 Task: Look for space in Clydach, United Kingdom from 6th June, 2023 to 8th June, 2023 for 2 adults in price range Rs.7000 to Rs.12000. Place can be private room with 1  bedroom having 2 beds and 1 bathroom. Property type can be house, flat, guest house. Amenities needed are: wifi. Booking option can be shelf check-in. Required host language is English.
Action: Mouse moved to (321, 105)
Screenshot: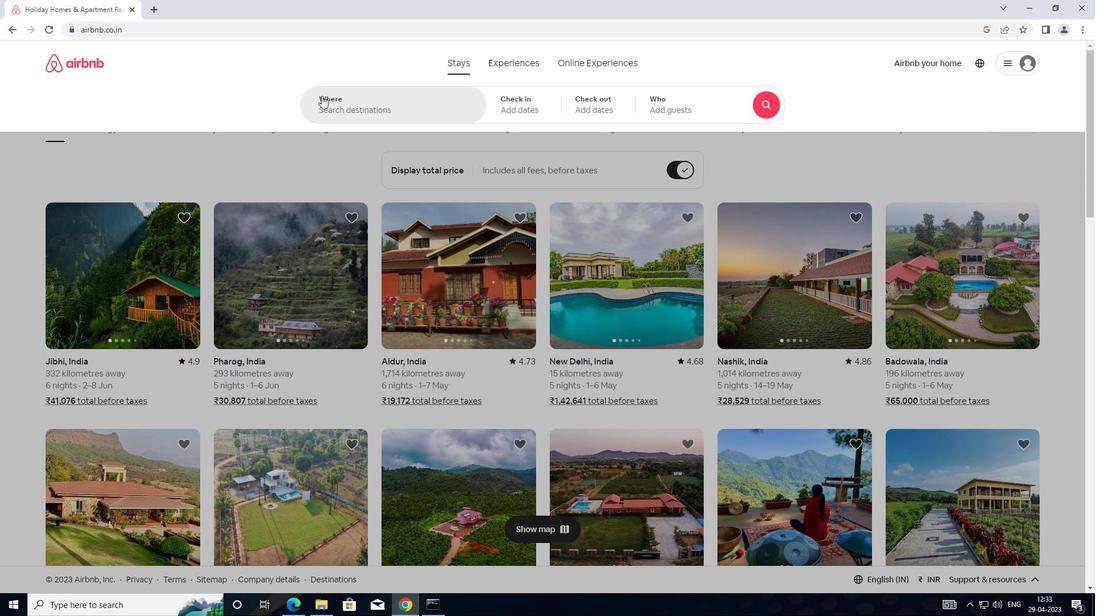 
Action: Mouse pressed left at (321, 105)
Screenshot: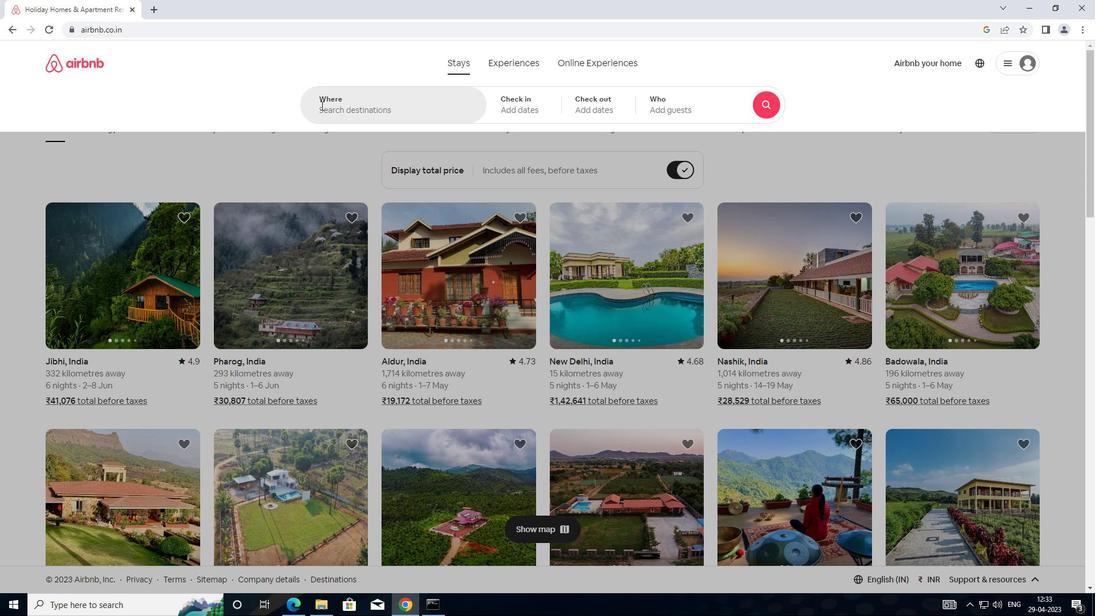 
Action: Mouse moved to (348, 101)
Screenshot: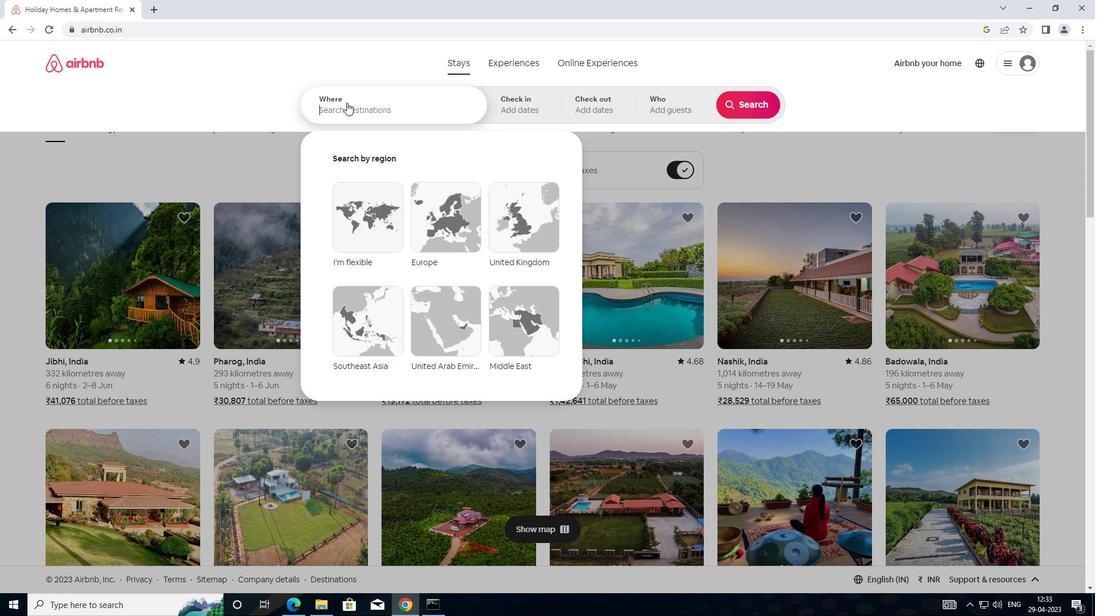 
Action: Key pressed <Key.shift>CLYDACH,<Key.shift>UNITYED<Key.space>KINGDOM
Screenshot: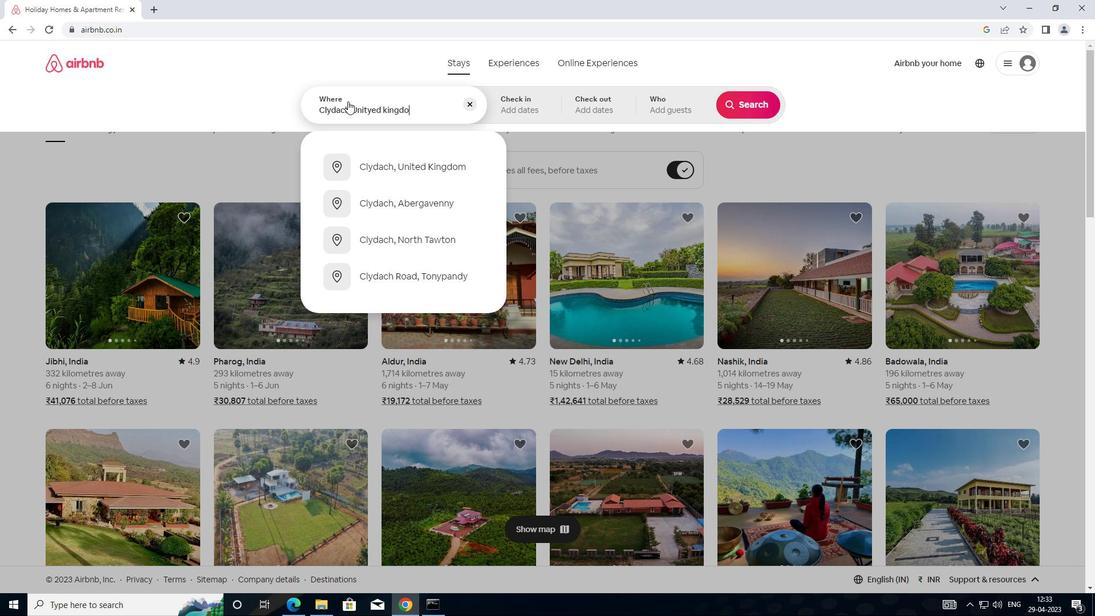 
Action: Mouse moved to (382, 162)
Screenshot: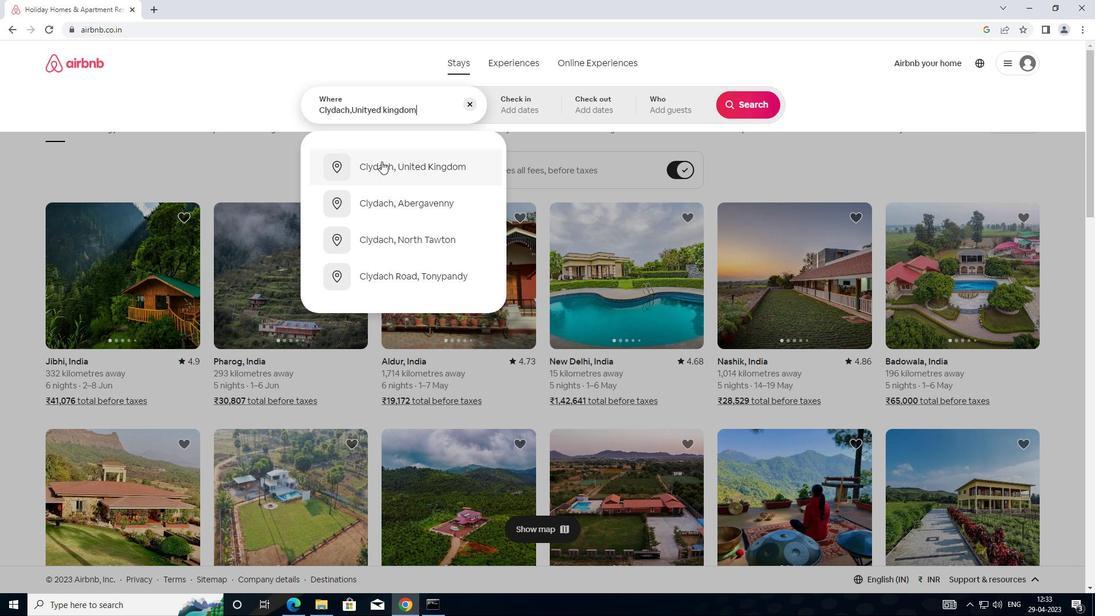 
Action: Mouse pressed left at (382, 162)
Screenshot: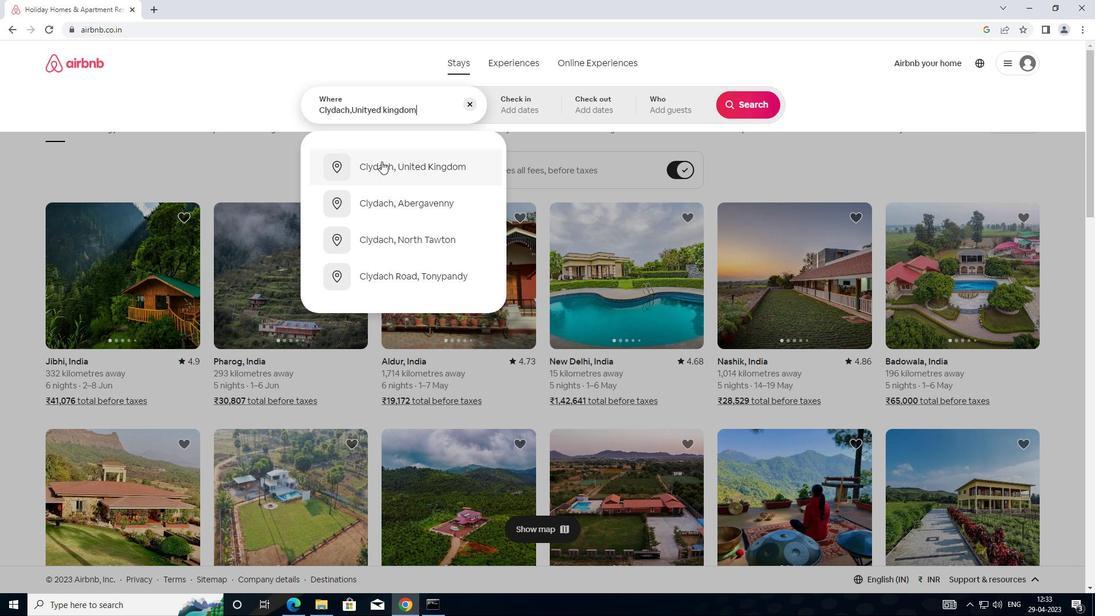
Action: Mouse moved to (749, 196)
Screenshot: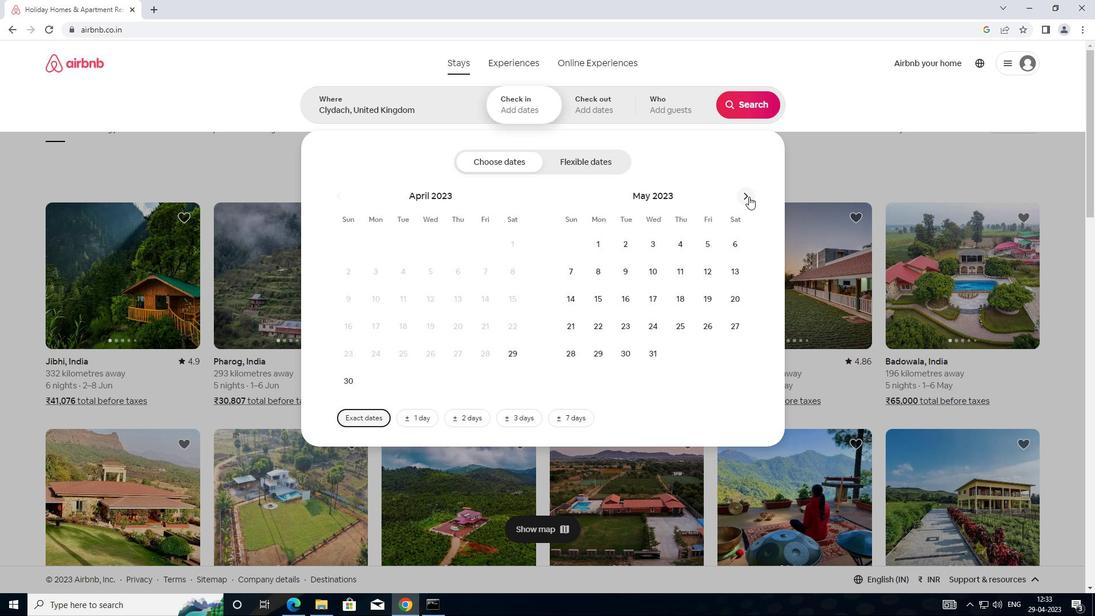 
Action: Mouse pressed left at (749, 196)
Screenshot: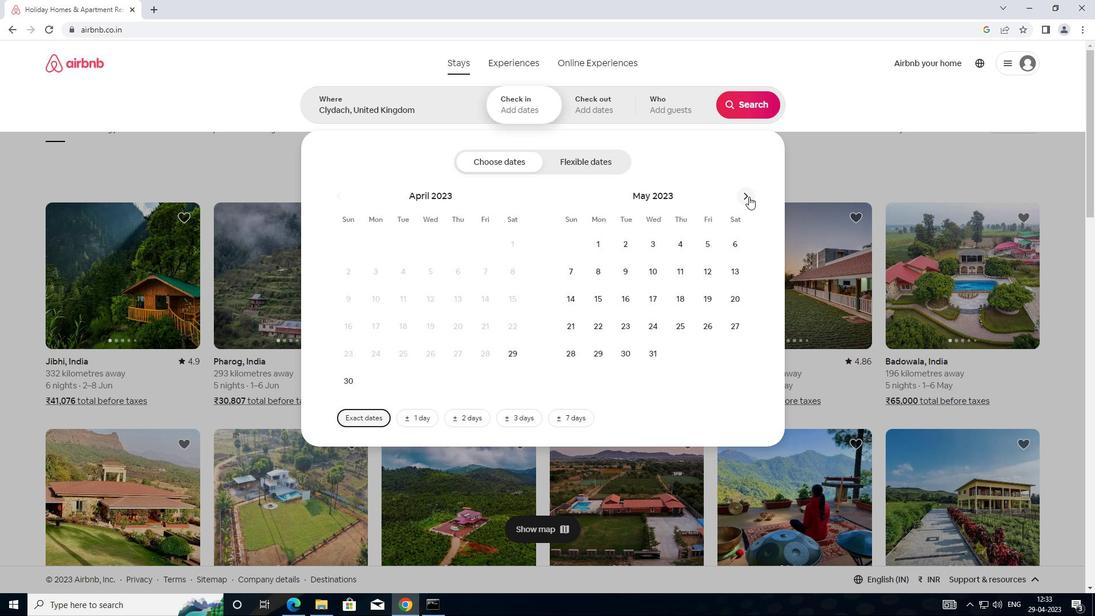 
Action: Mouse moved to (749, 196)
Screenshot: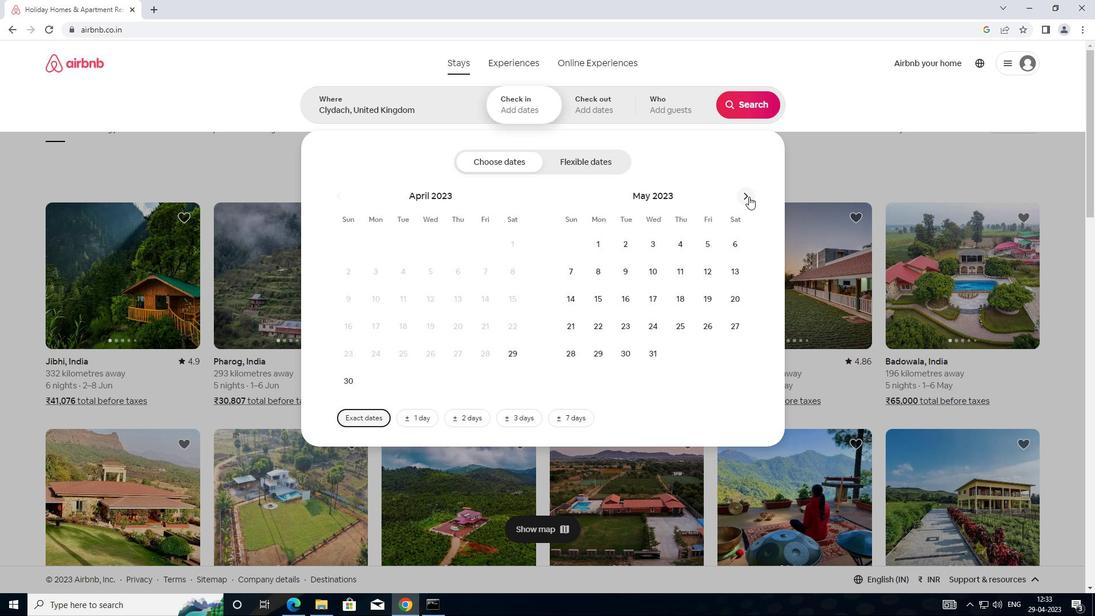 
Action: Mouse pressed left at (749, 196)
Screenshot: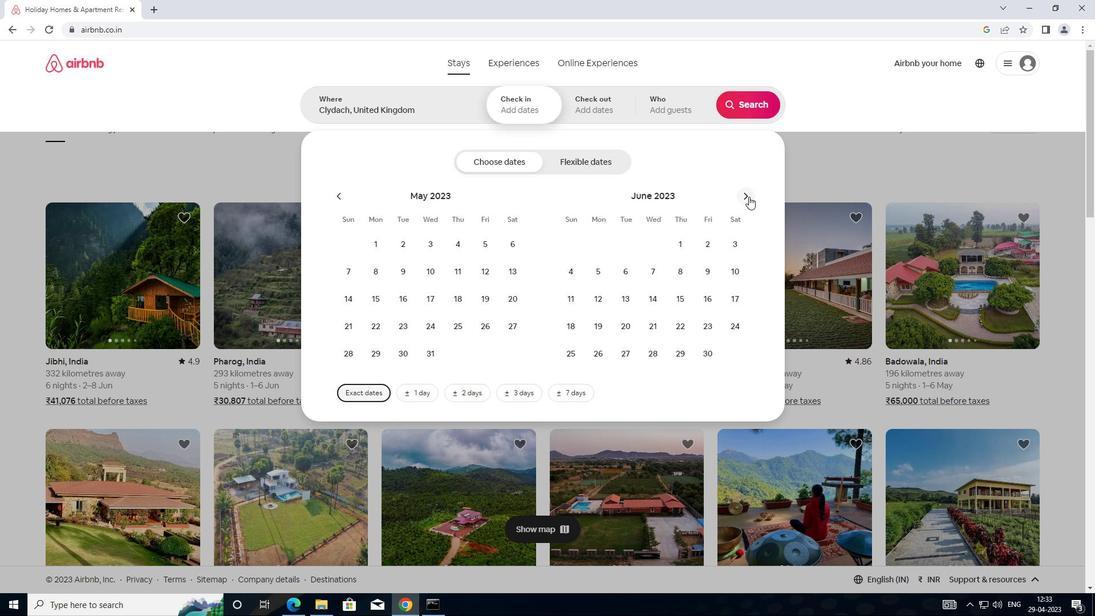 
Action: Mouse moved to (405, 274)
Screenshot: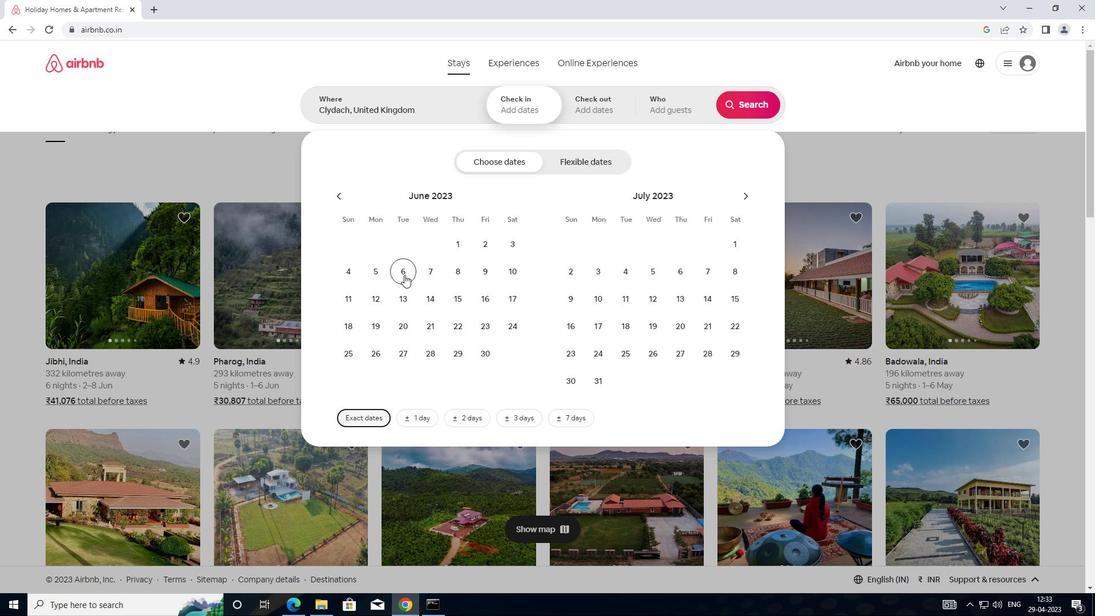 
Action: Mouse pressed left at (405, 274)
Screenshot: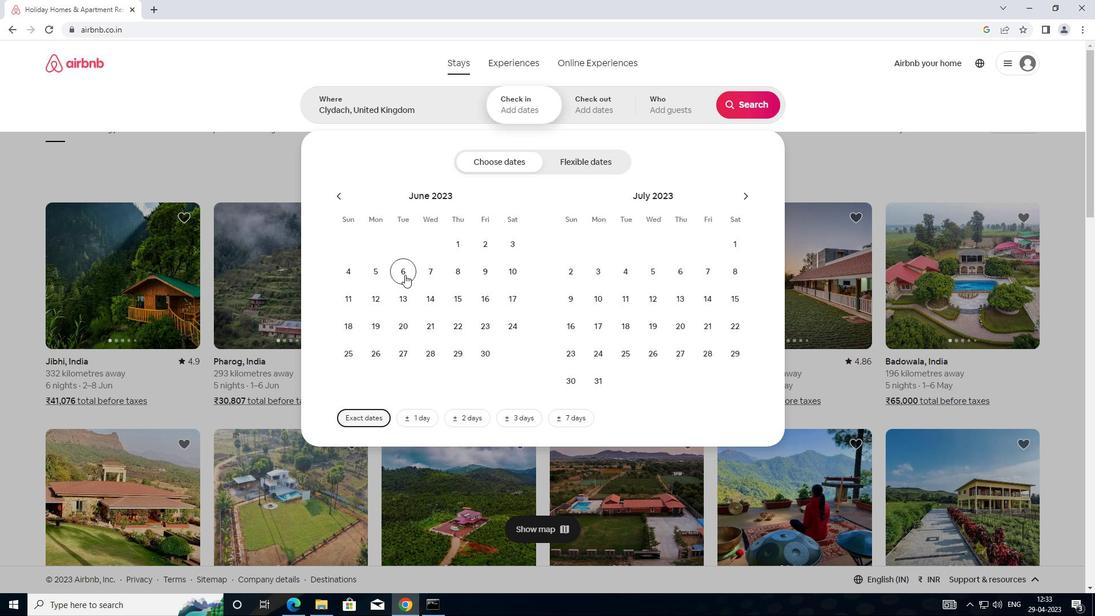 
Action: Mouse moved to (463, 276)
Screenshot: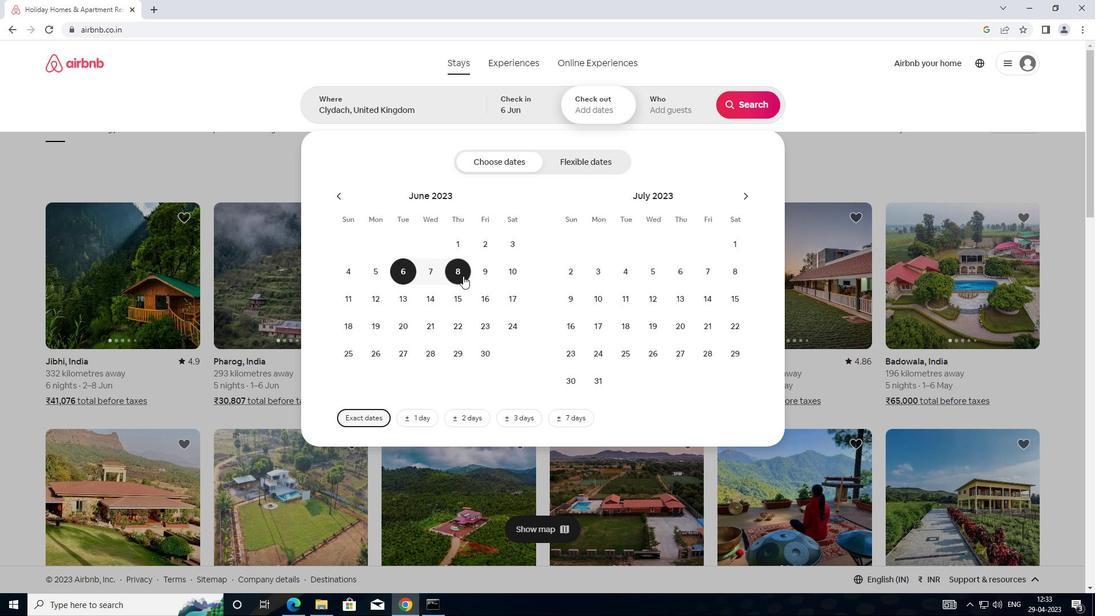
Action: Mouse pressed left at (463, 276)
Screenshot: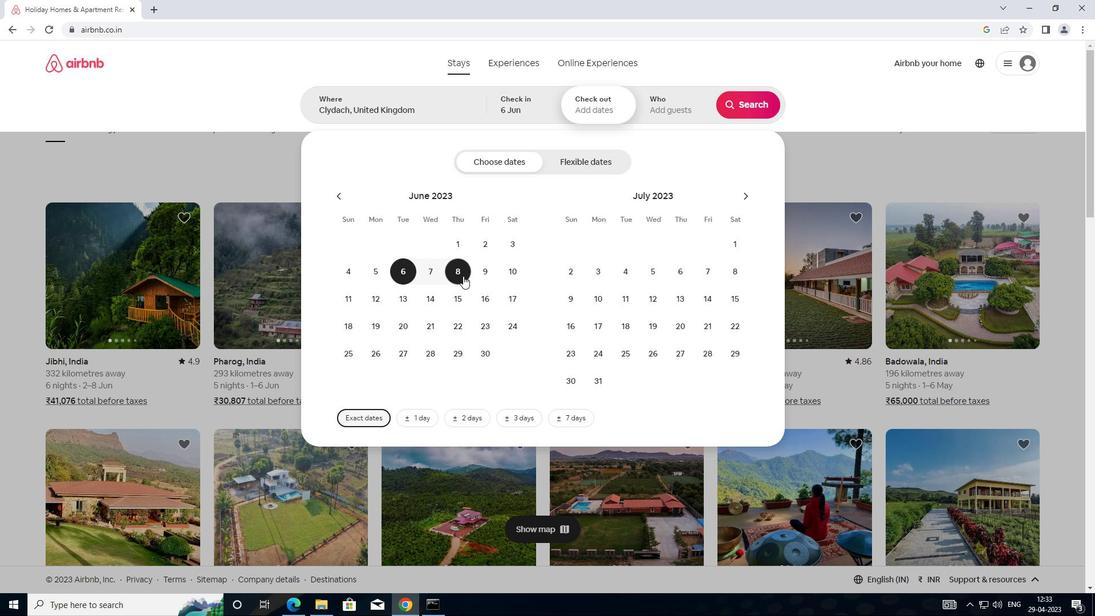 
Action: Mouse moved to (663, 101)
Screenshot: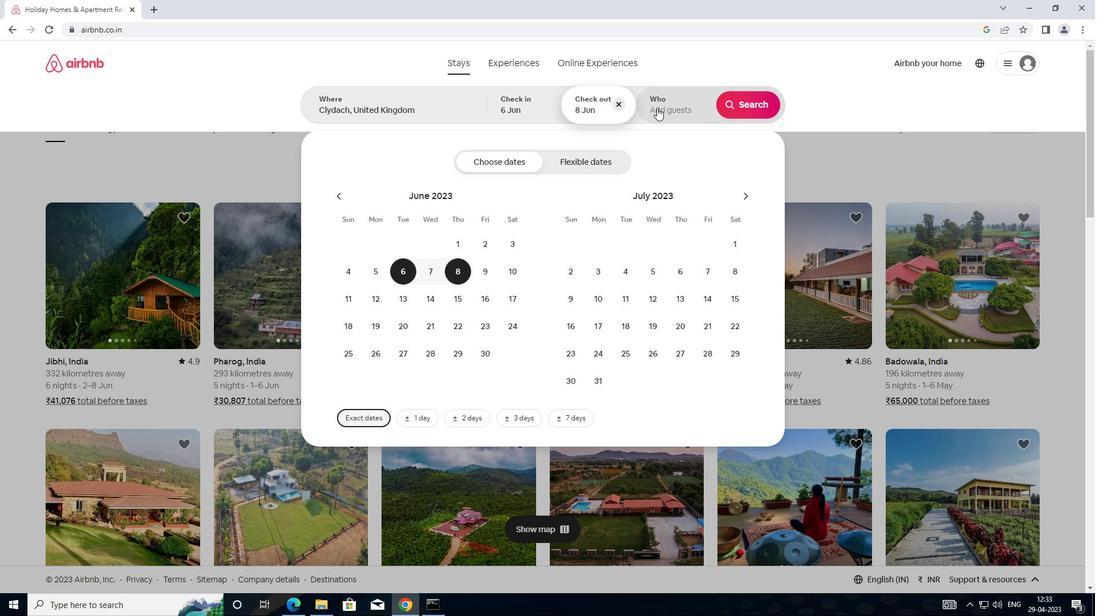 
Action: Mouse pressed left at (663, 101)
Screenshot: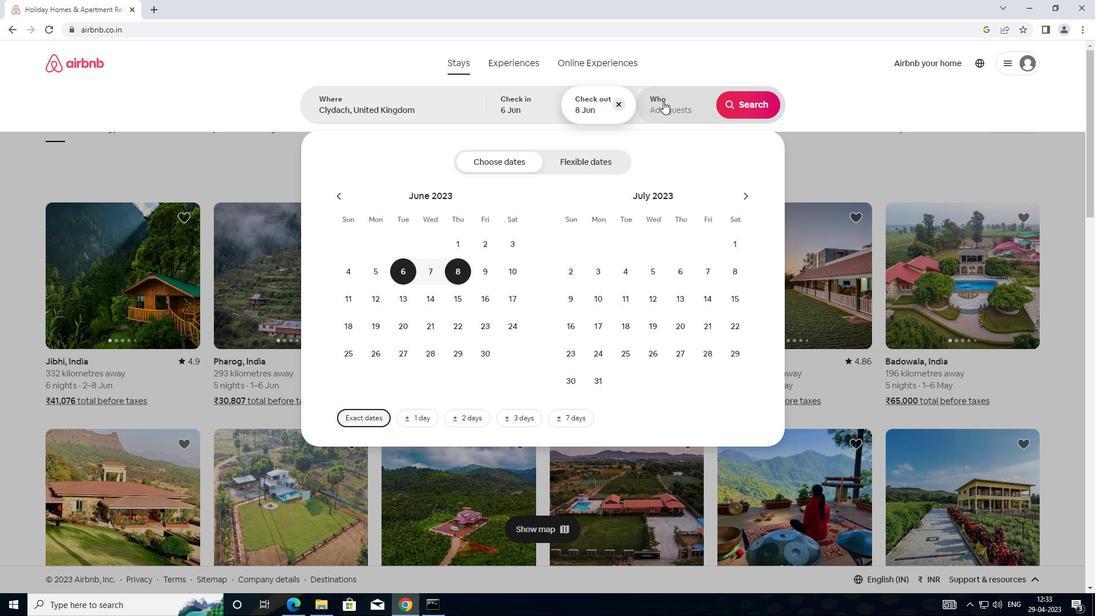 
Action: Mouse moved to (754, 165)
Screenshot: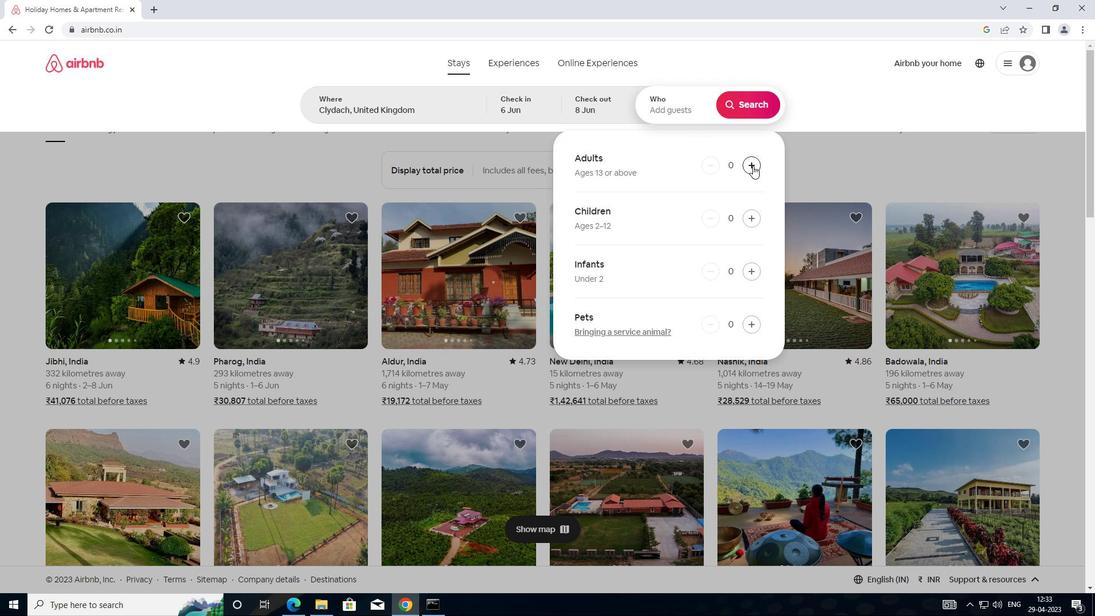 
Action: Mouse pressed left at (754, 165)
Screenshot: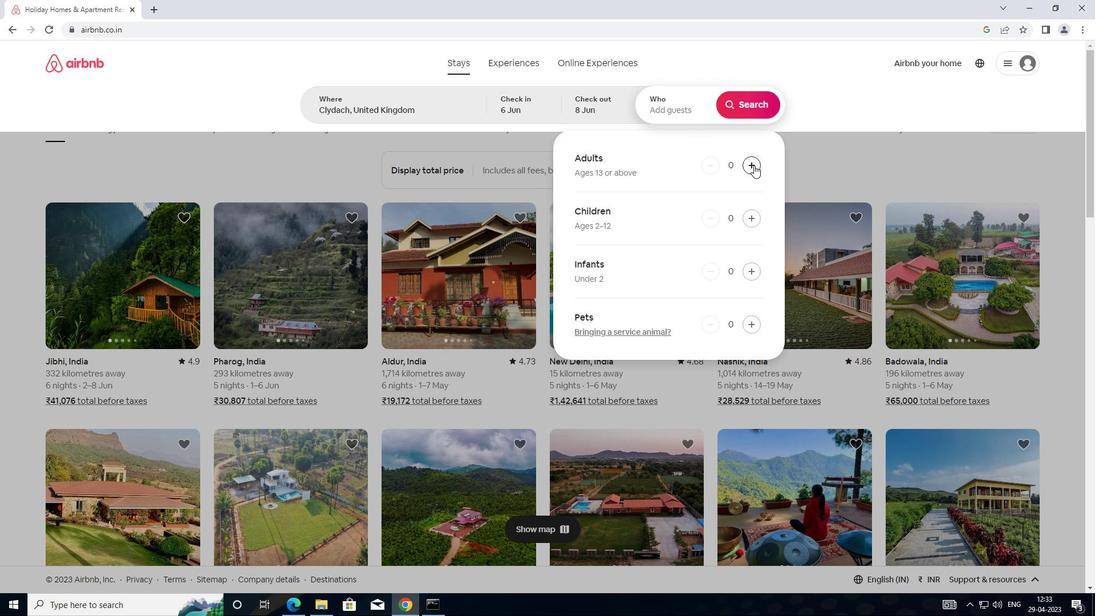 
Action: Mouse pressed left at (754, 165)
Screenshot: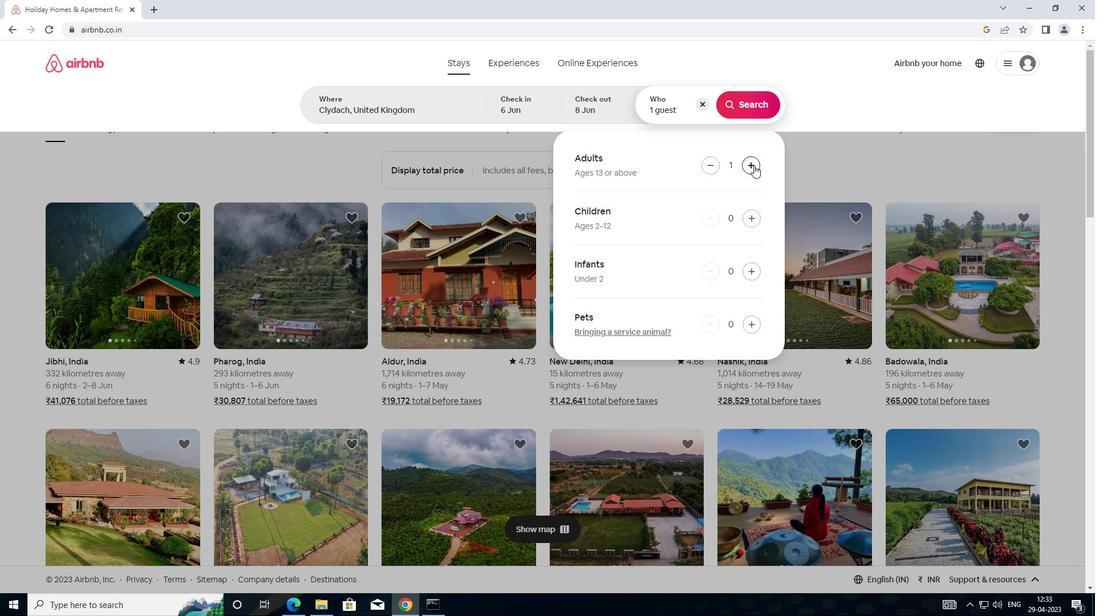 
Action: Mouse moved to (748, 112)
Screenshot: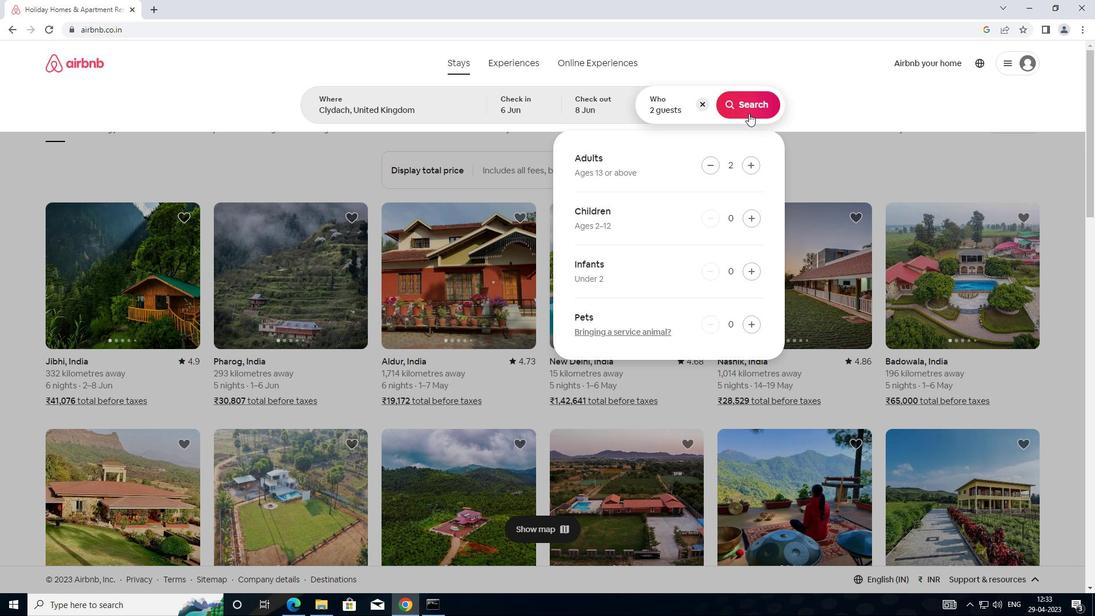 
Action: Mouse pressed left at (748, 112)
Screenshot: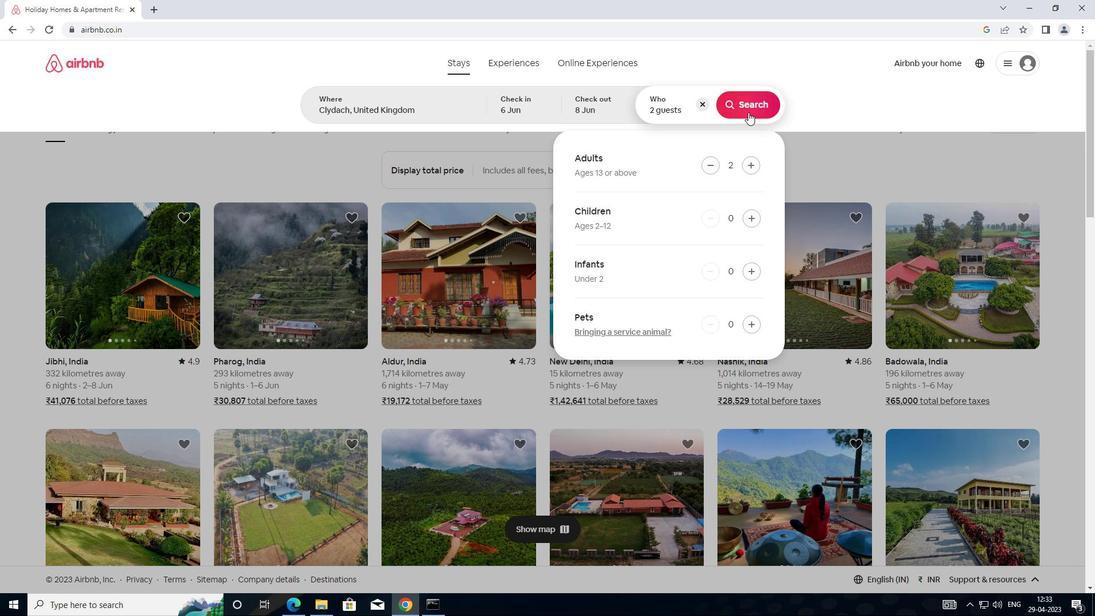 
Action: Mouse moved to (1028, 110)
Screenshot: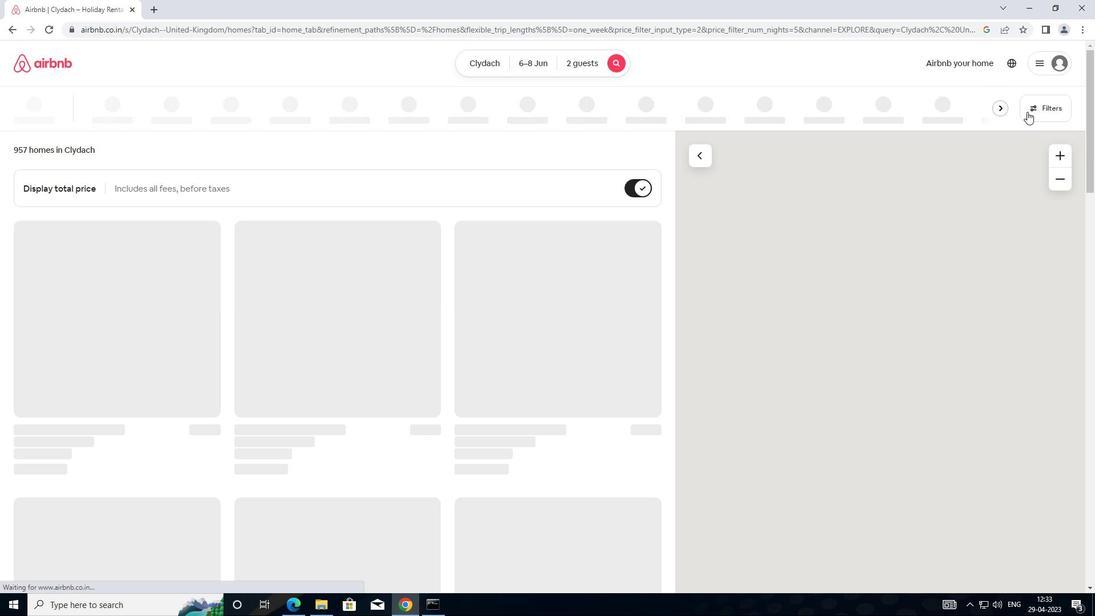 
Action: Mouse pressed left at (1028, 110)
Screenshot: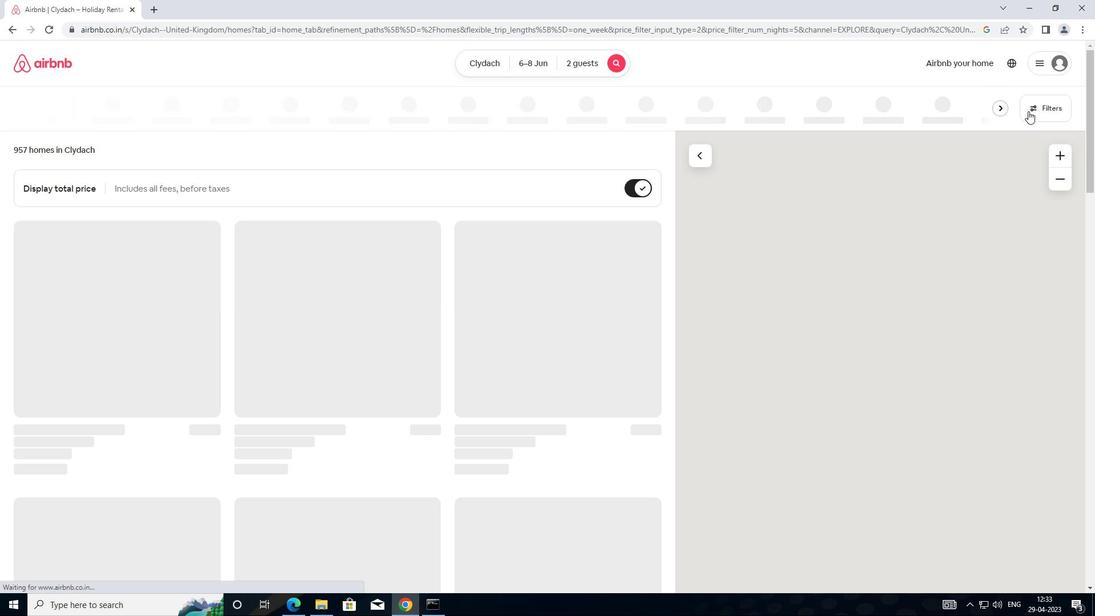 
Action: Mouse moved to (411, 249)
Screenshot: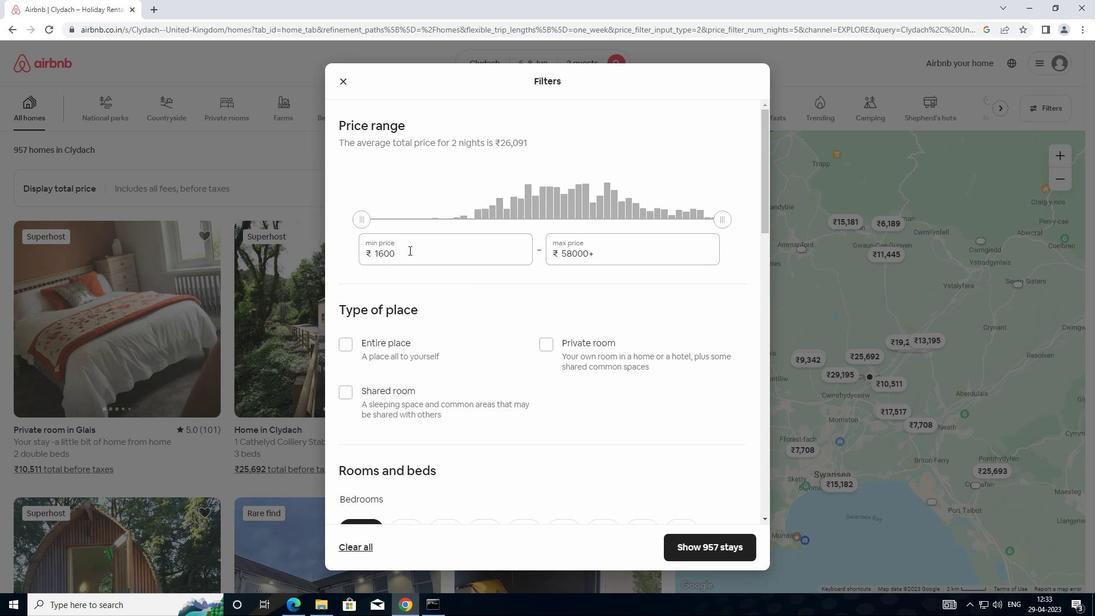 
Action: Mouse pressed left at (411, 249)
Screenshot: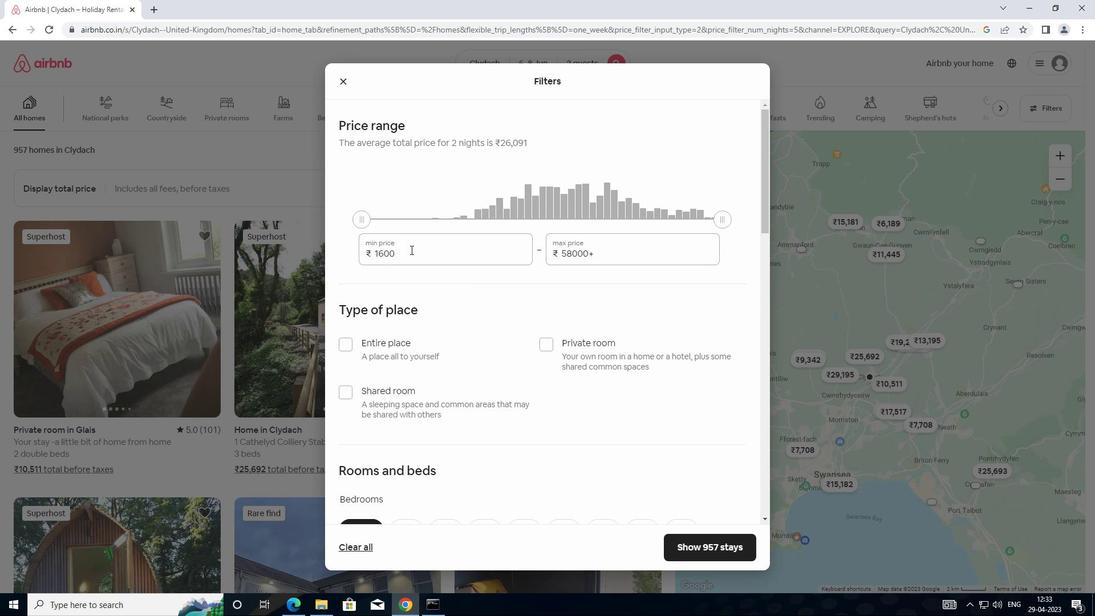 
Action: Mouse moved to (364, 245)
Screenshot: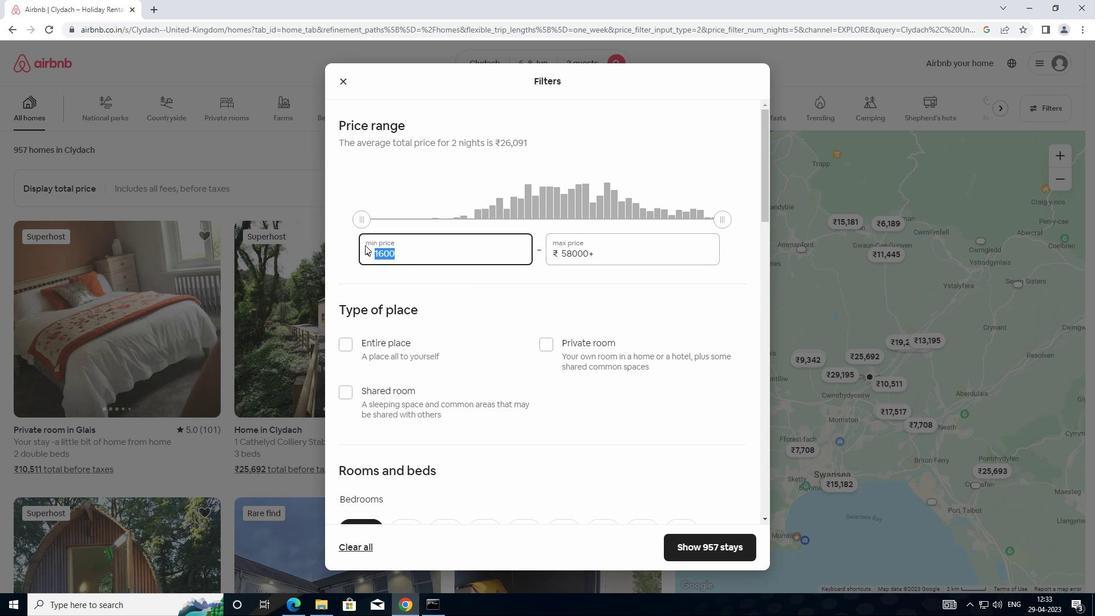 
Action: Key pressed 7000
Screenshot: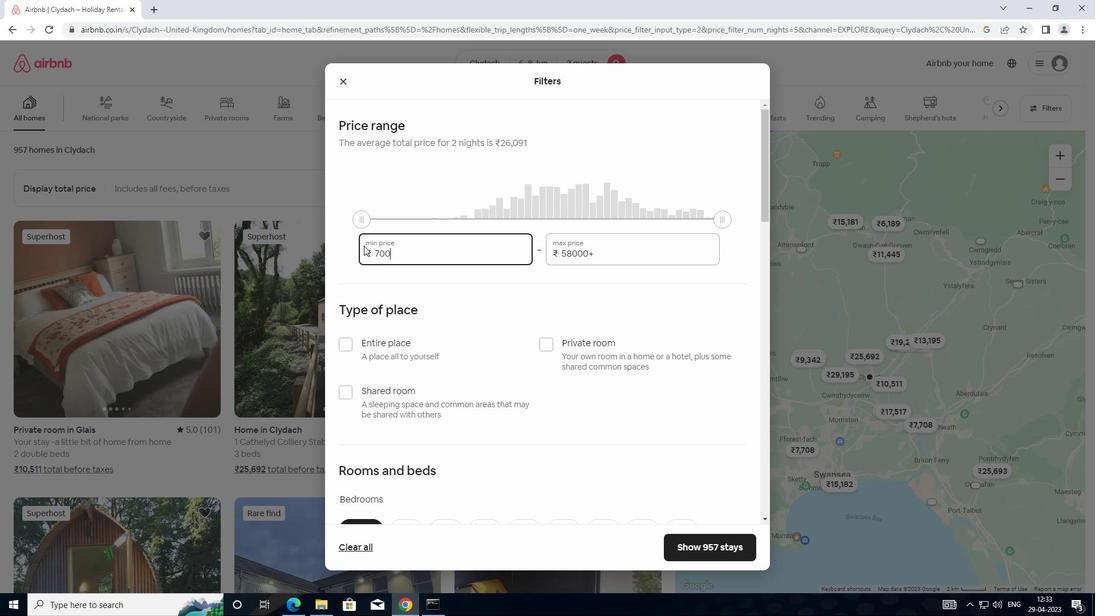 
Action: Mouse moved to (610, 253)
Screenshot: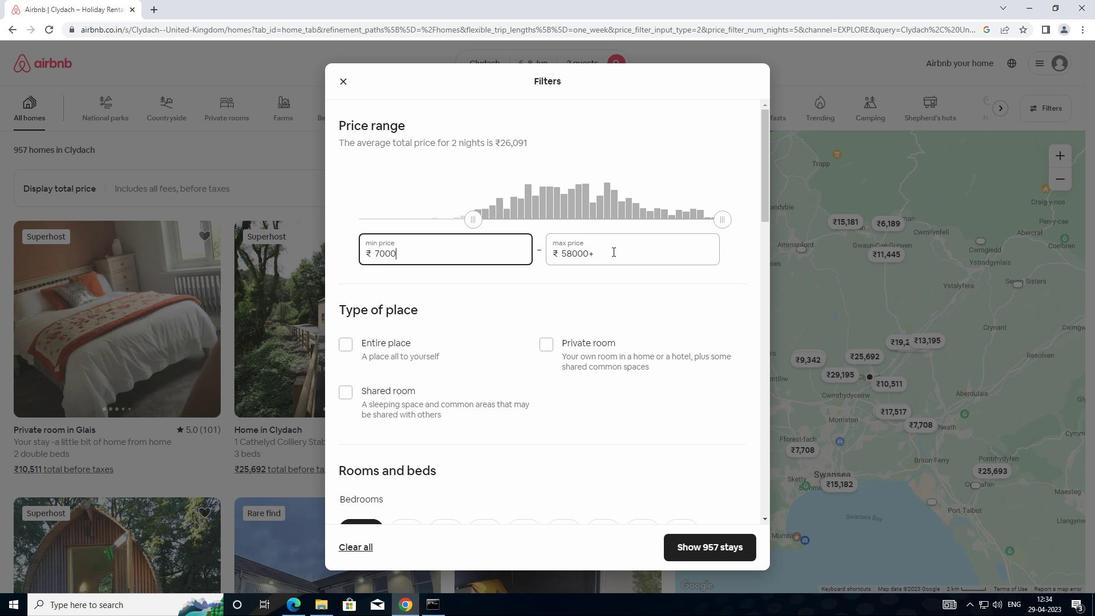 
Action: Mouse pressed left at (610, 253)
Screenshot: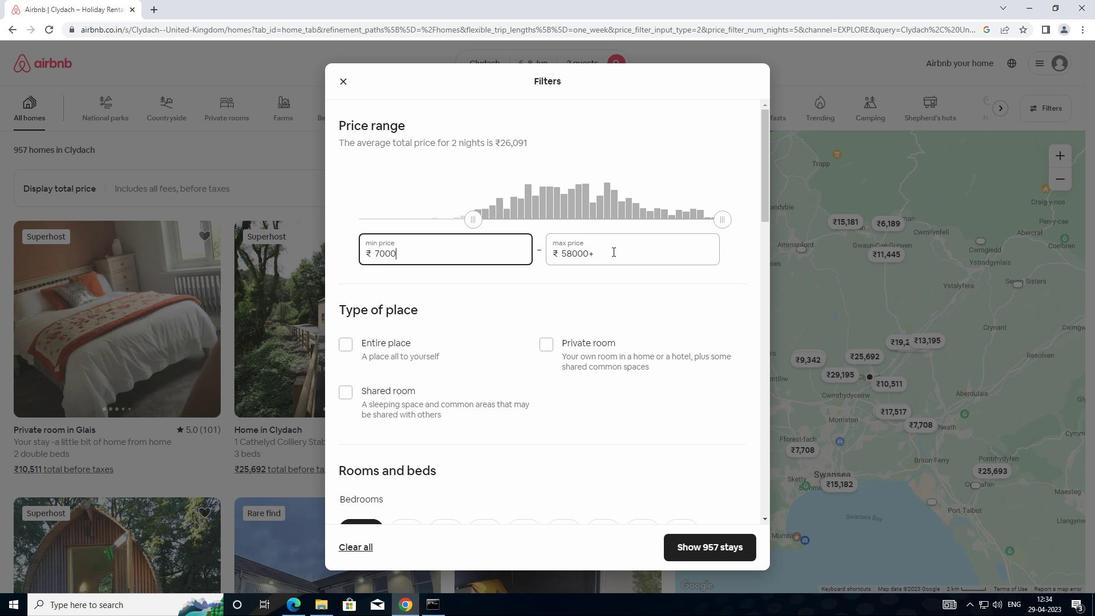 
Action: Mouse moved to (541, 251)
Screenshot: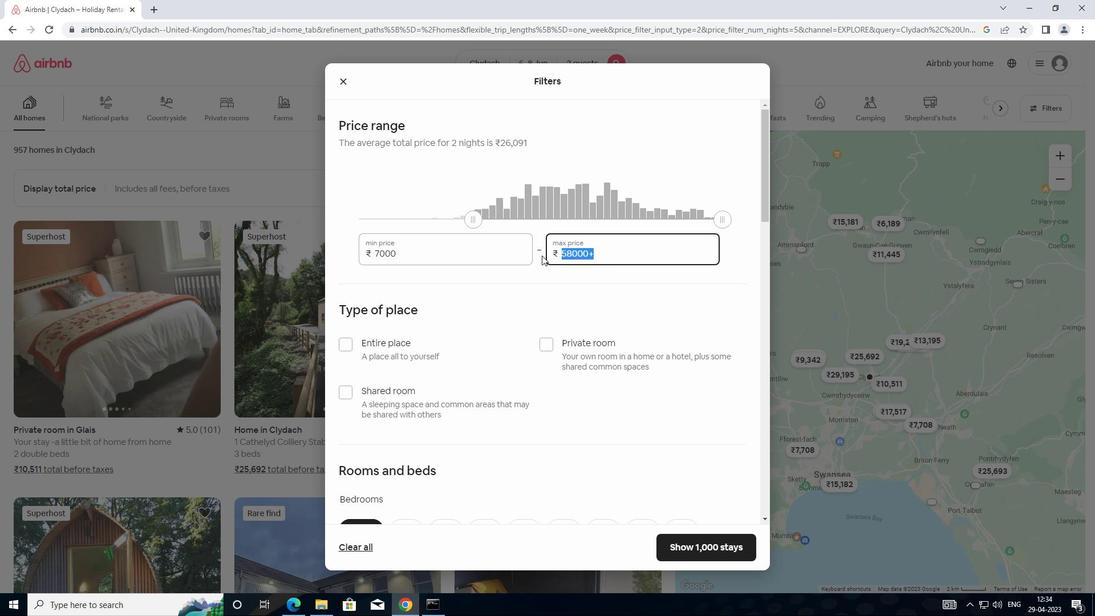 
Action: Key pressed 12000
Screenshot: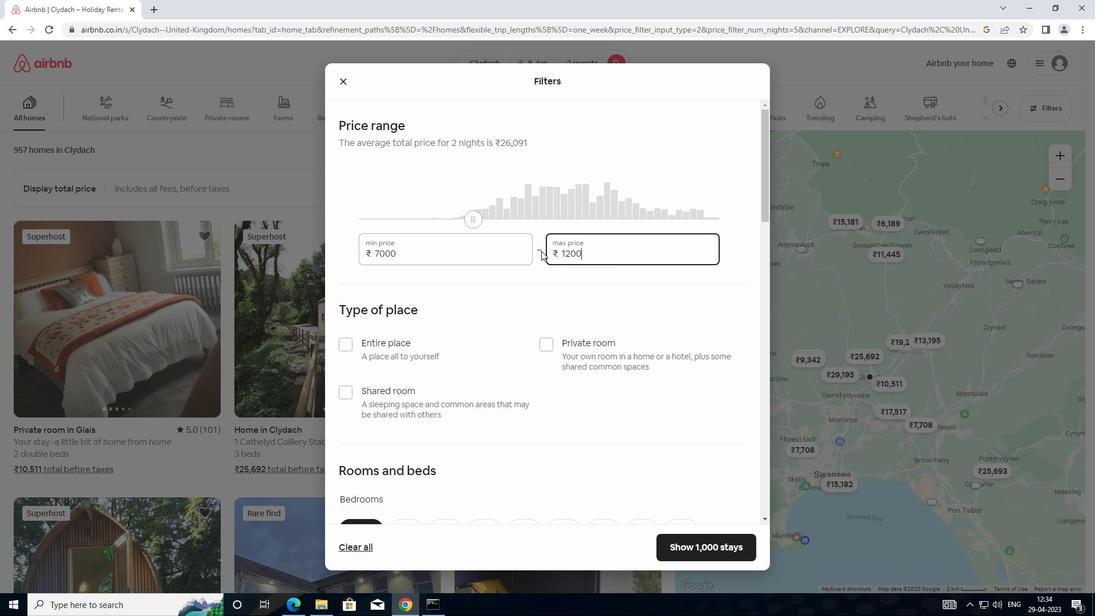 
Action: Mouse moved to (444, 325)
Screenshot: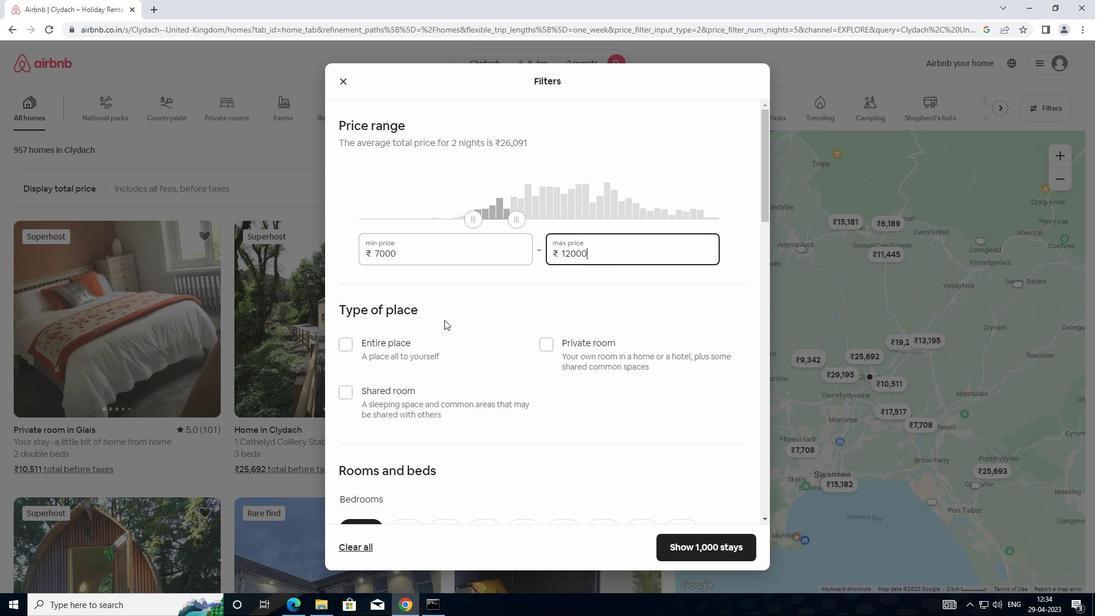 
Action: Mouse scrolled (444, 325) with delta (0, 0)
Screenshot: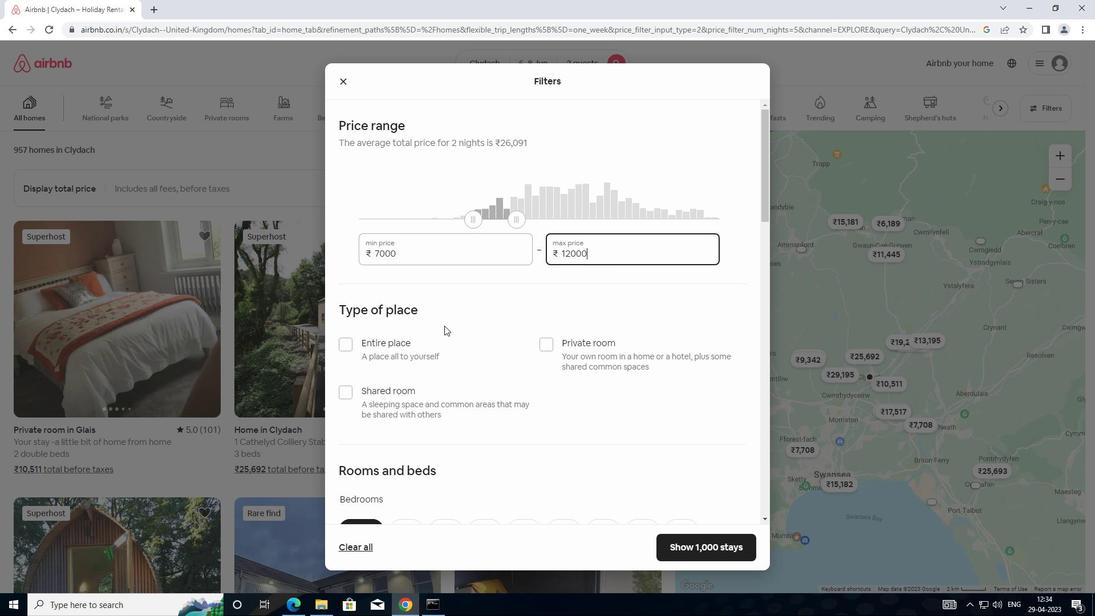 
Action: Mouse moved to (444, 325)
Screenshot: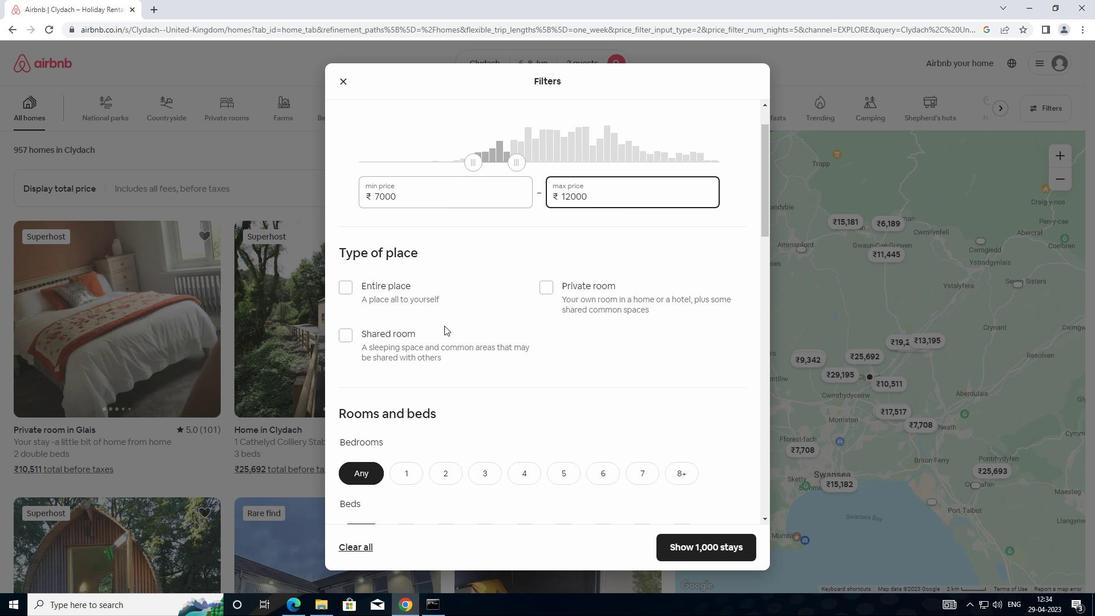 
Action: Mouse scrolled (444, 324) with delta (0, 0)
Screenshot: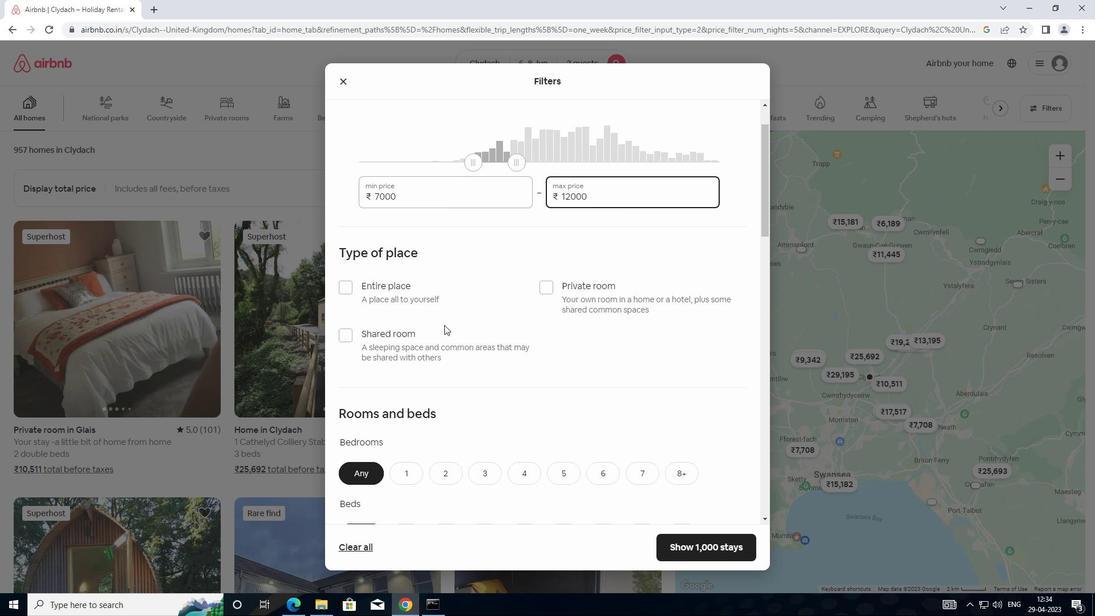 
Action: Mouse moved to (547, 230)
Screenshot: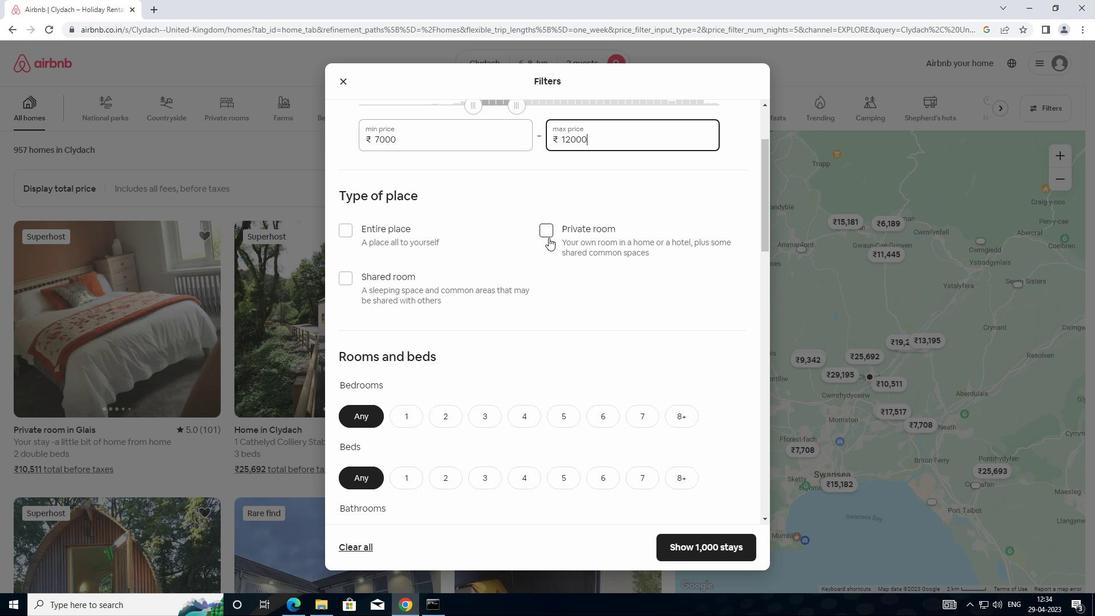 
Action: Mouse pressed left at (547, 230)
Screenshot: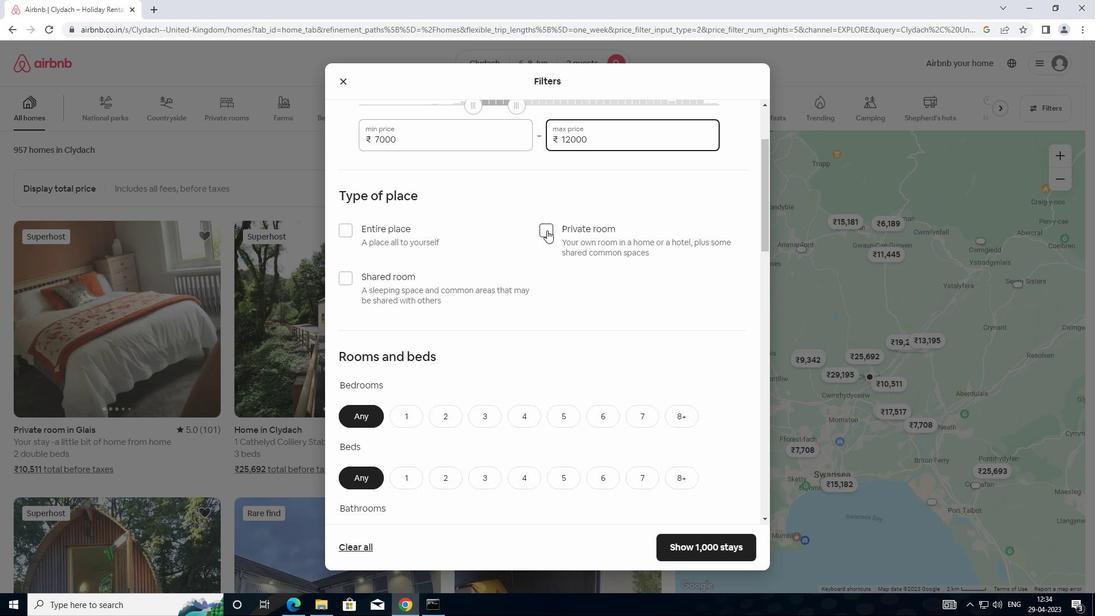 
Action: Mouse moved to (513, 302)
Screenshot: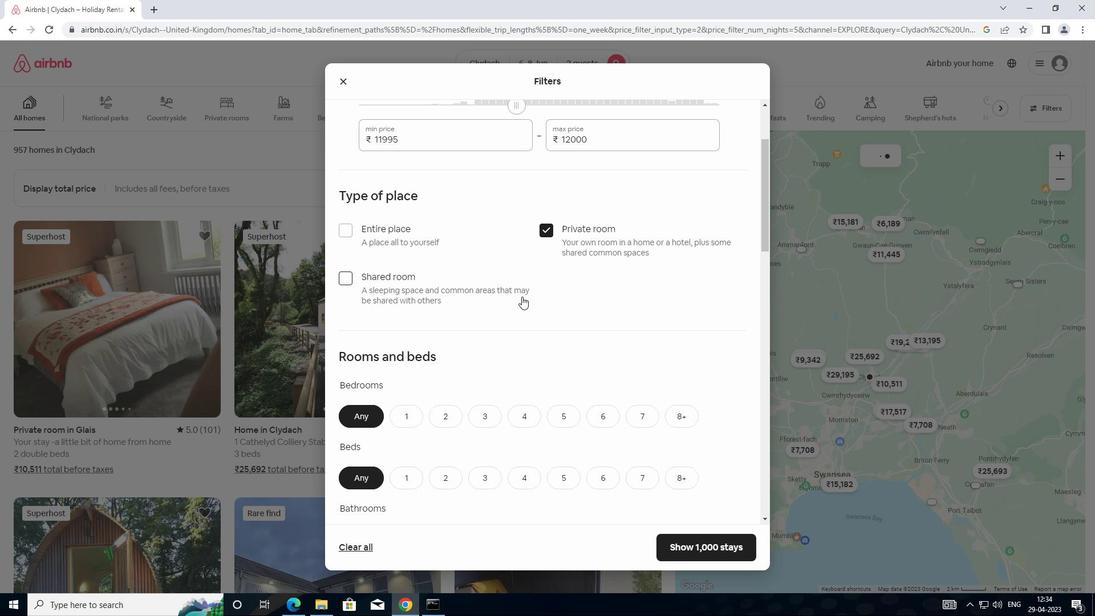 
Action: Mouse scrolled (513, 301) with delta (0, 0)
Screenshot: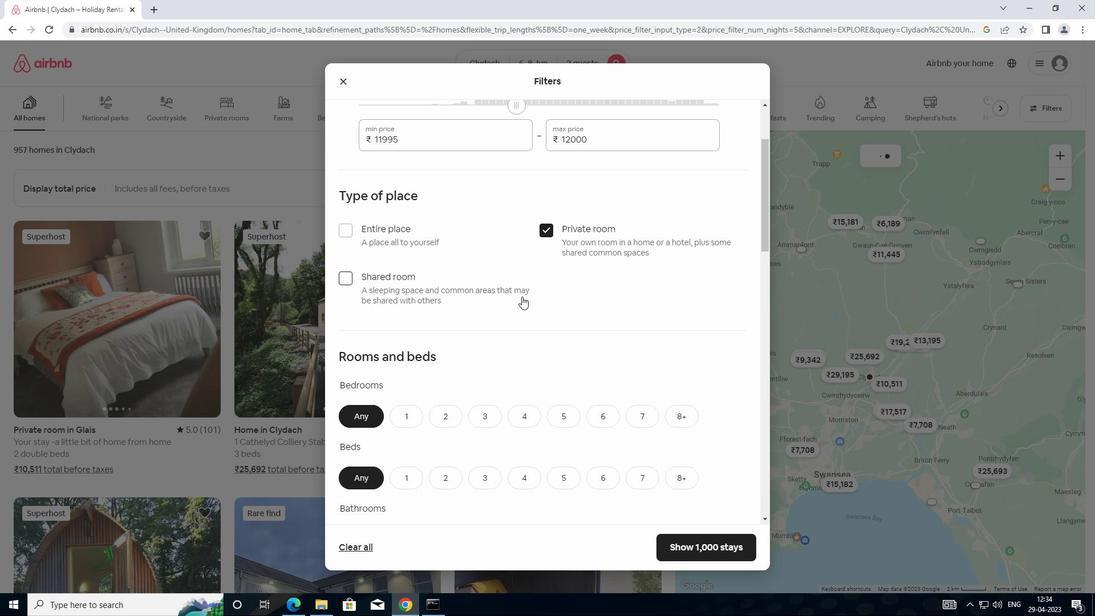 
Action: Mouse moved to (513, 303)
Screenshot: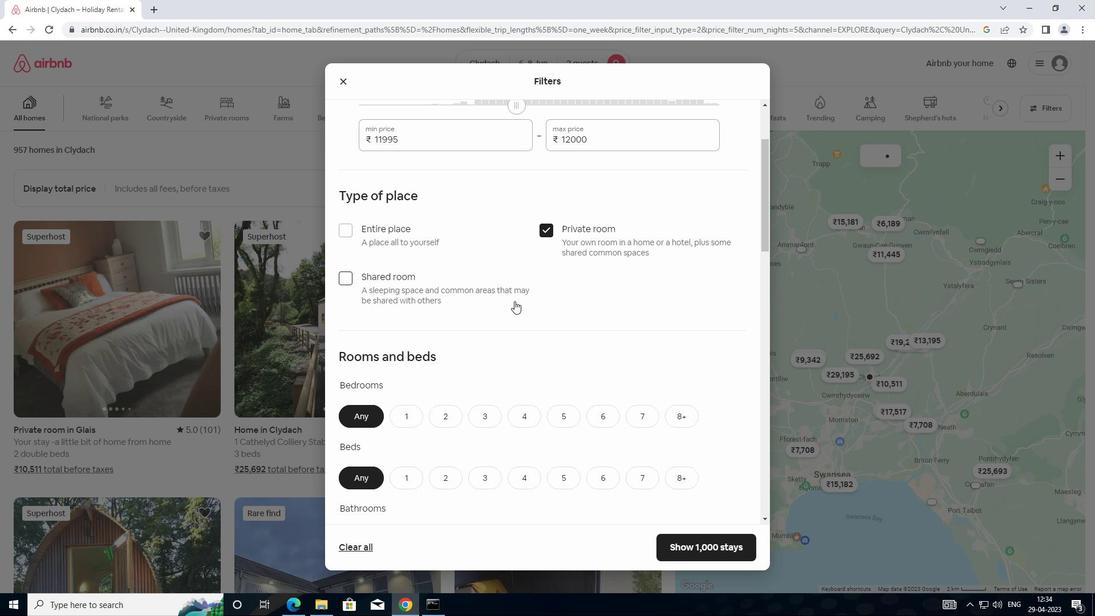 
Action: Mouse scrolled (513, 302) with delta (0, 0)
Screenshot: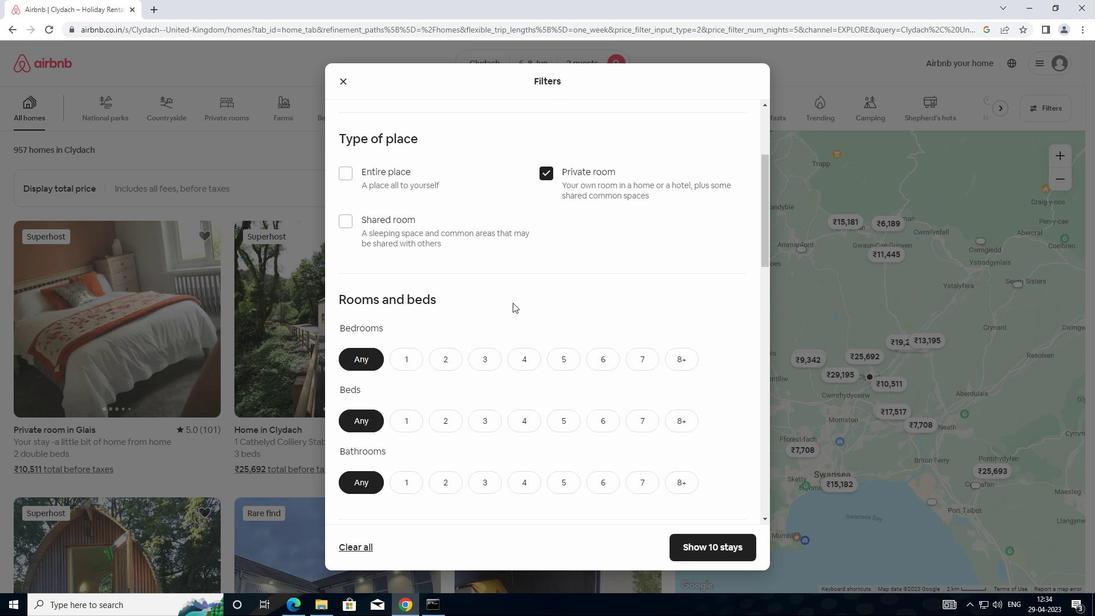 
Action: Mouse moved to (416, 306)
Screenshot: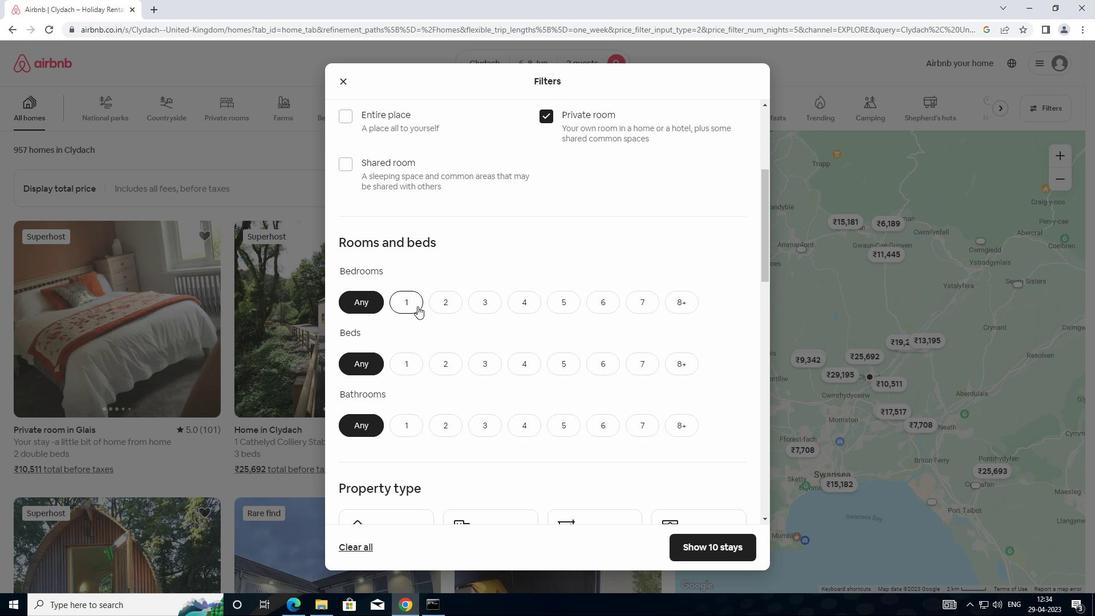 
Action: Mouse pressed left at (416, 306)
Screenshot: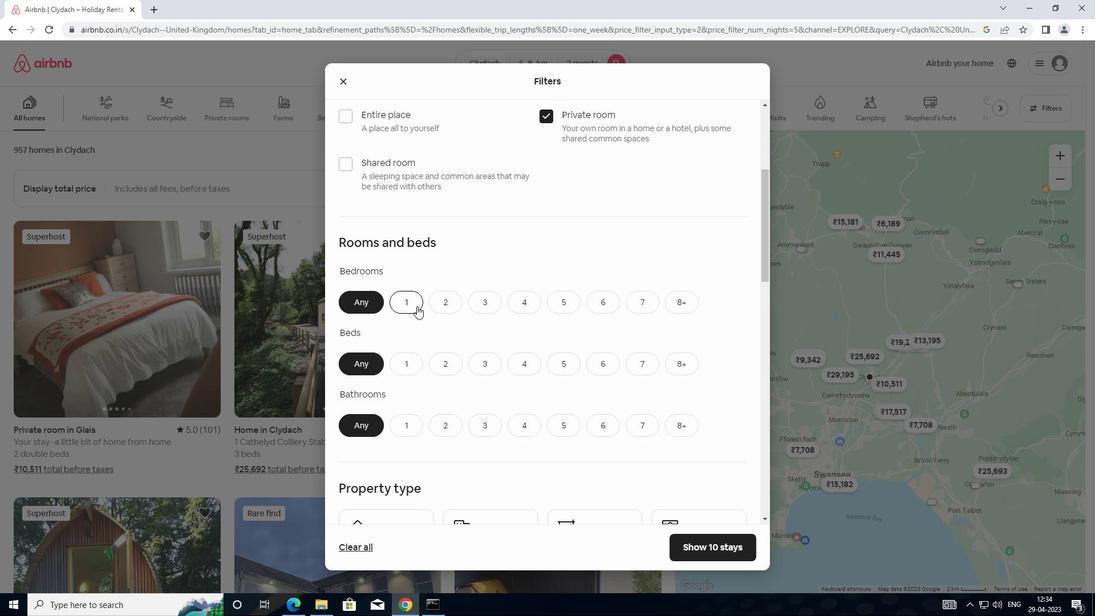 
Action: Mouse moved to (450, 362)
Screenshot: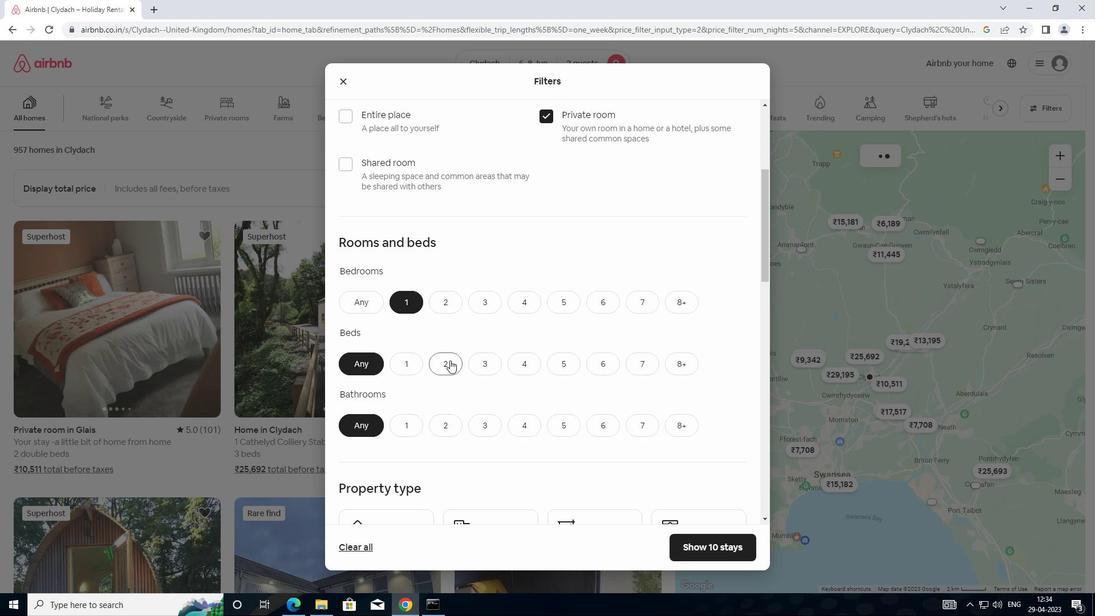 
Action: Mouse pressed left at (450, 362)
Screenshot: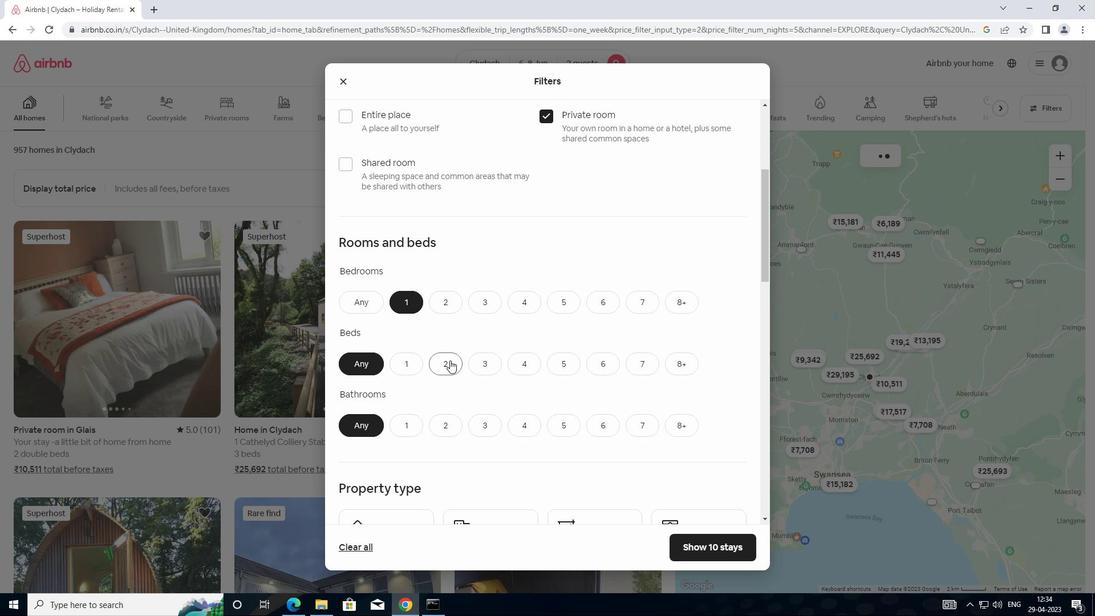 
Action: Mouse moved to (398, 428)
Screenshot: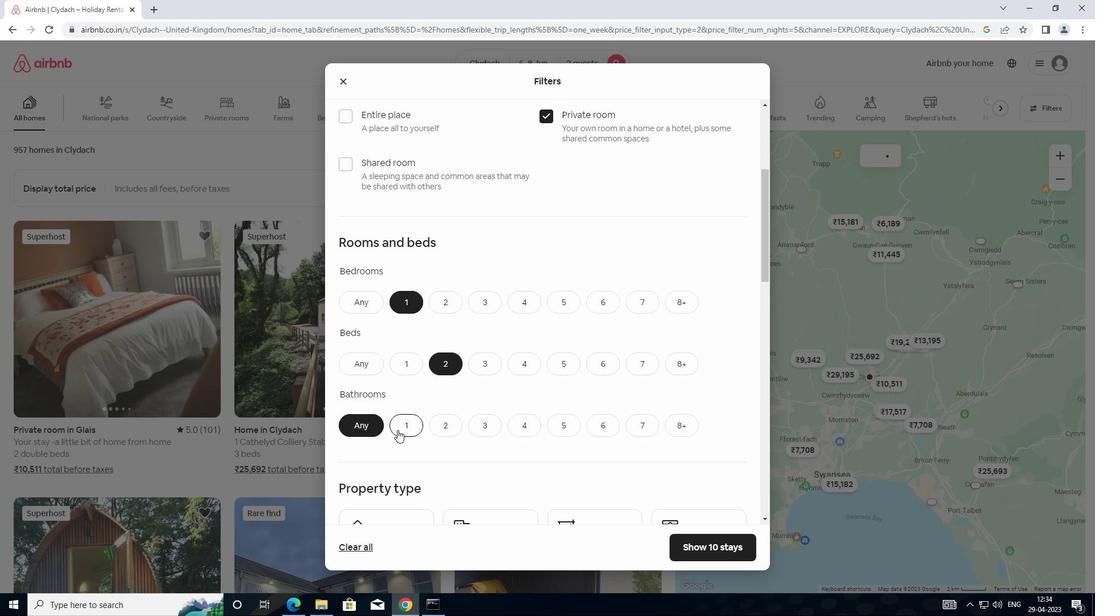 
Action: Mouse pressed left at (398, 428)
Screenshot: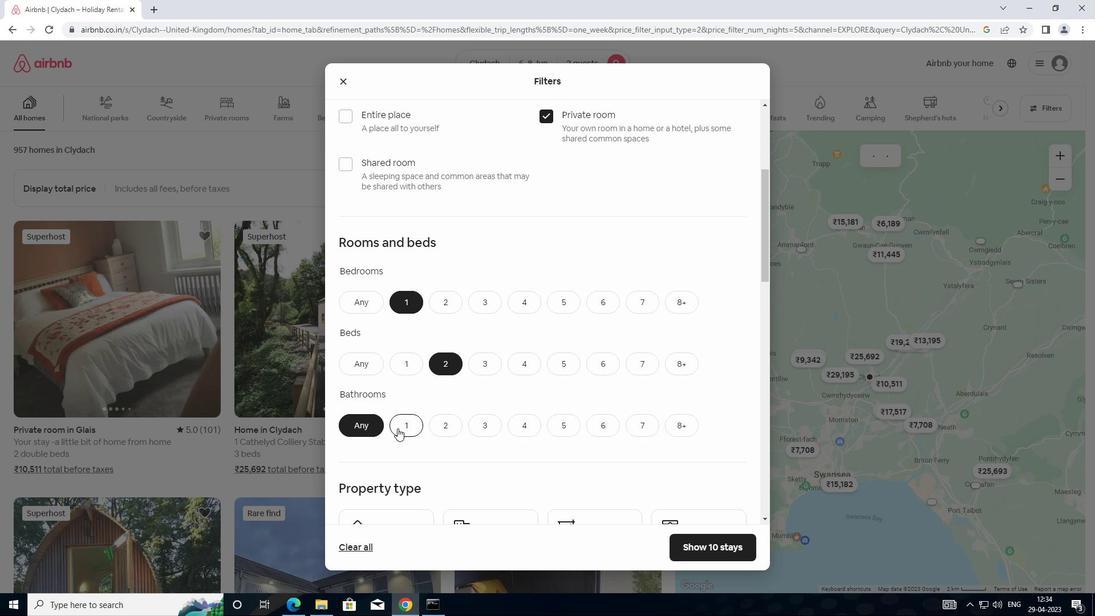 
Action: Mouse moved to (467, 416)
Screenshot: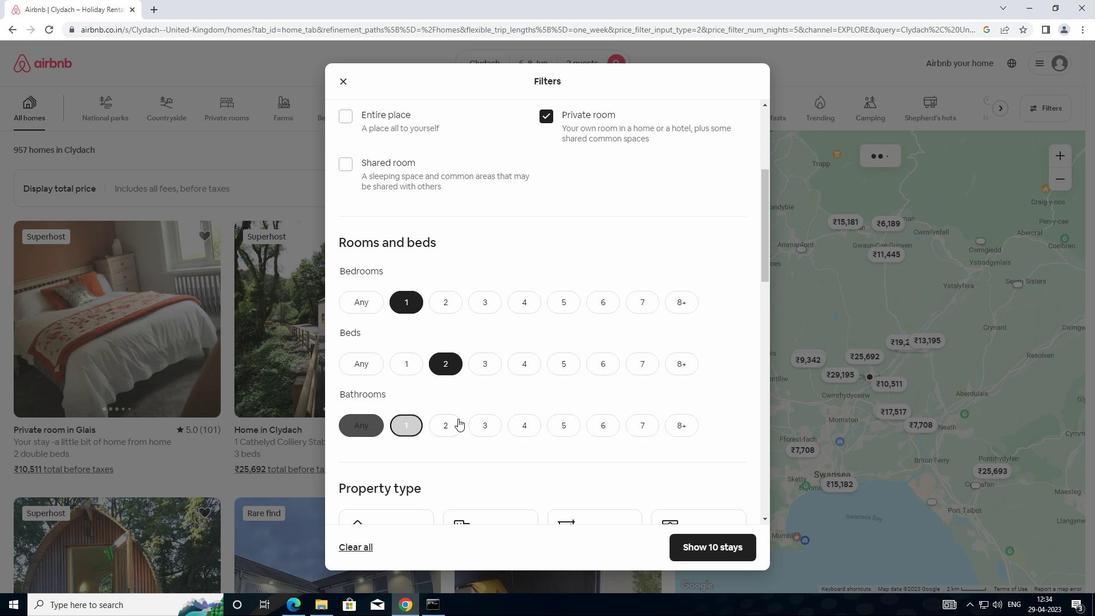 
Action: Mouse scrolled (467, 416) with delta (0, 0)
Screenshot: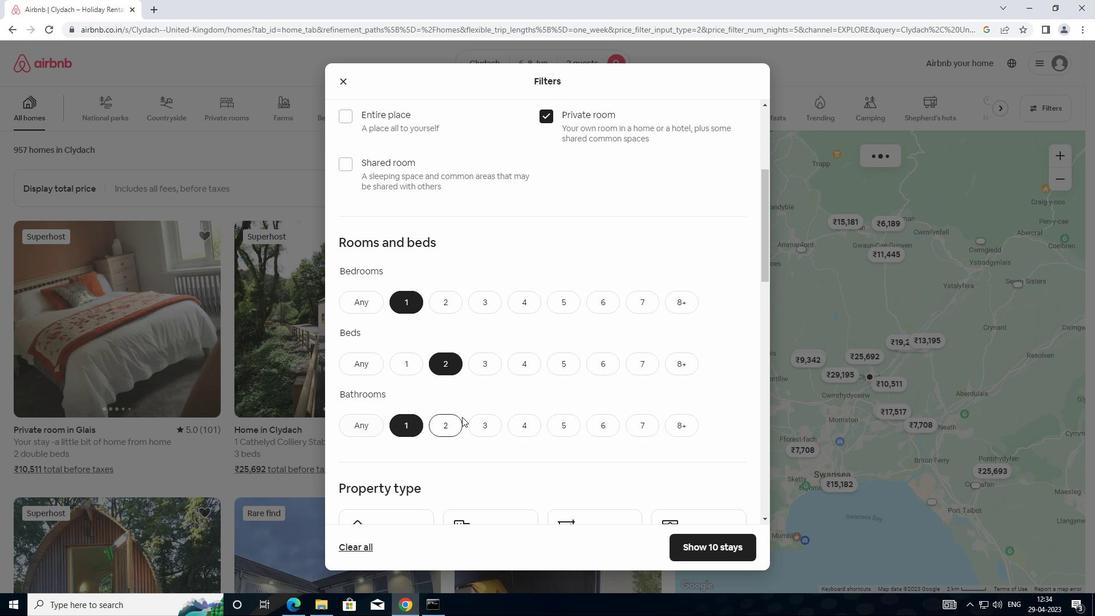 
Action: Mouse moved to (468, 416)
Screenshot: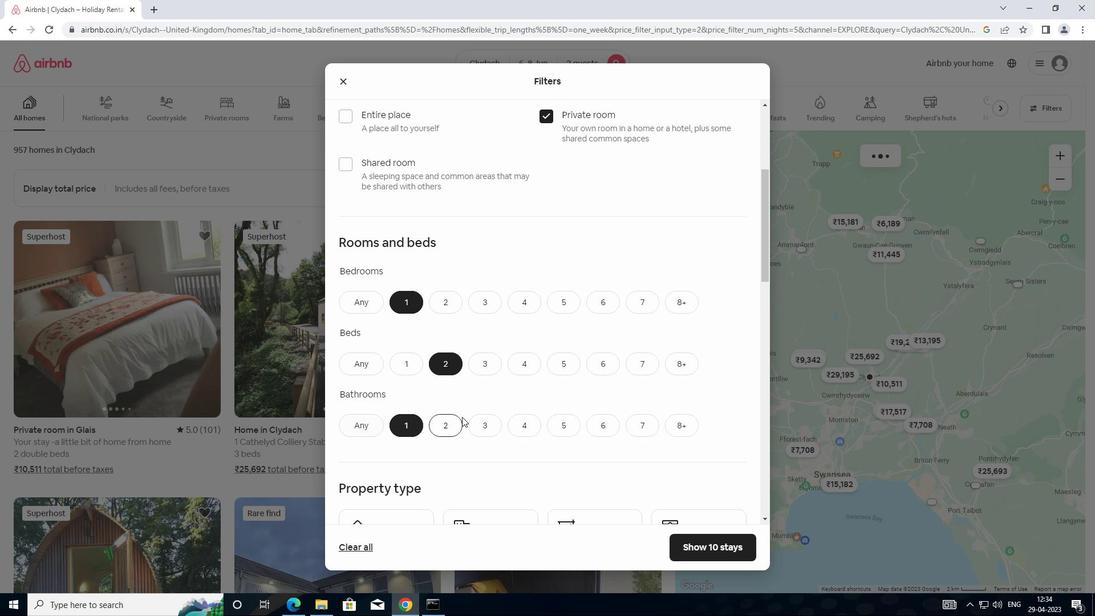 
Action: Mouse scrolled (468, 416) with delta (0, 0)
Screenshot: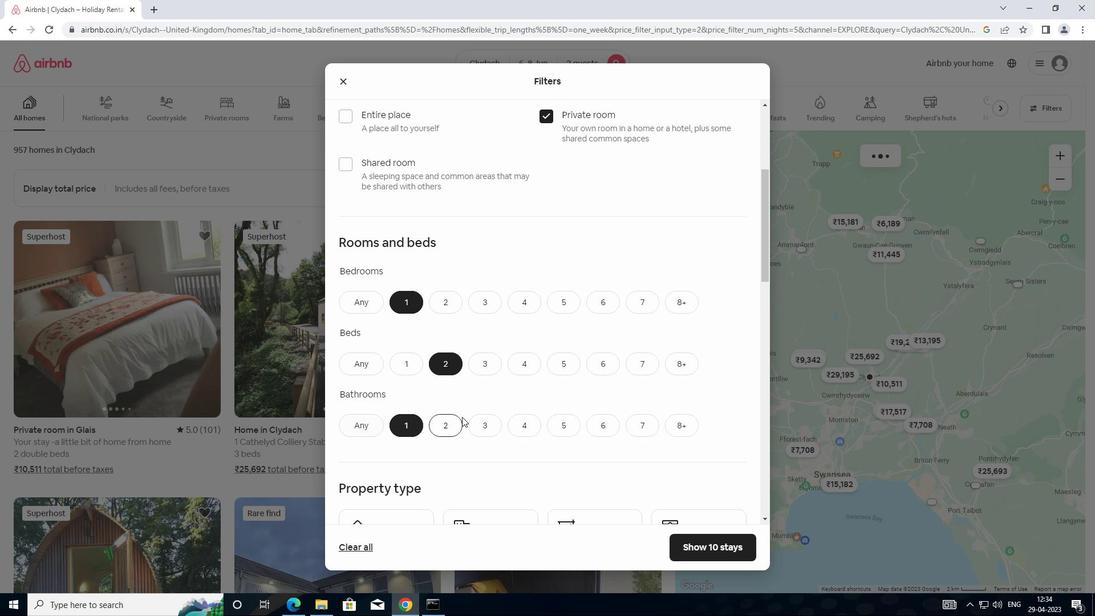 
Action: Mouse moved to (470, 416)
Screenshot: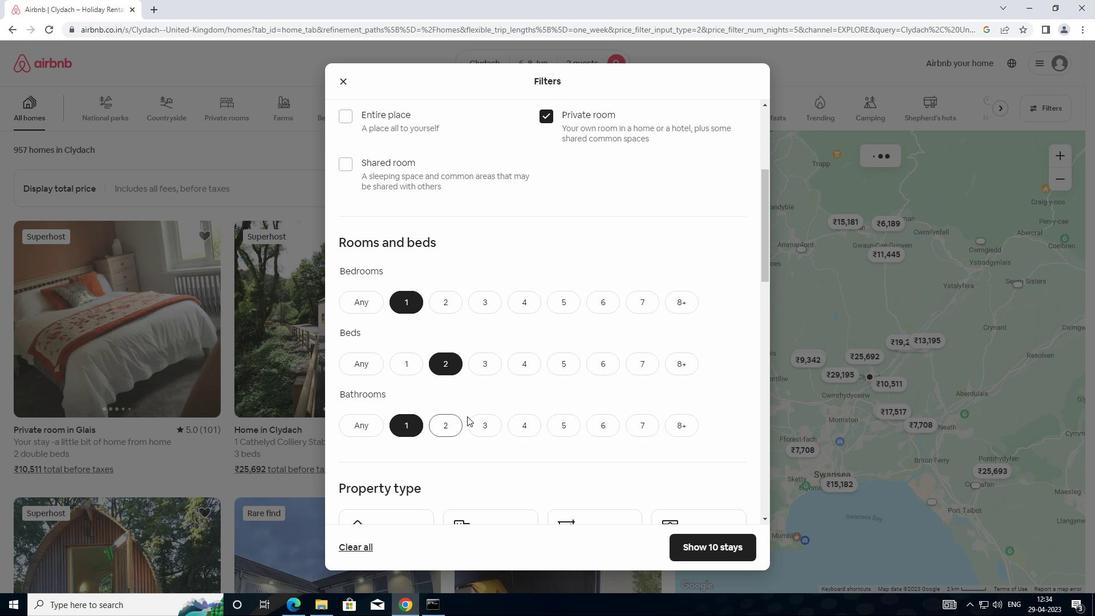 
Action: Mouse scrolled (470, 416) with delta (0, 0)
Screenshot: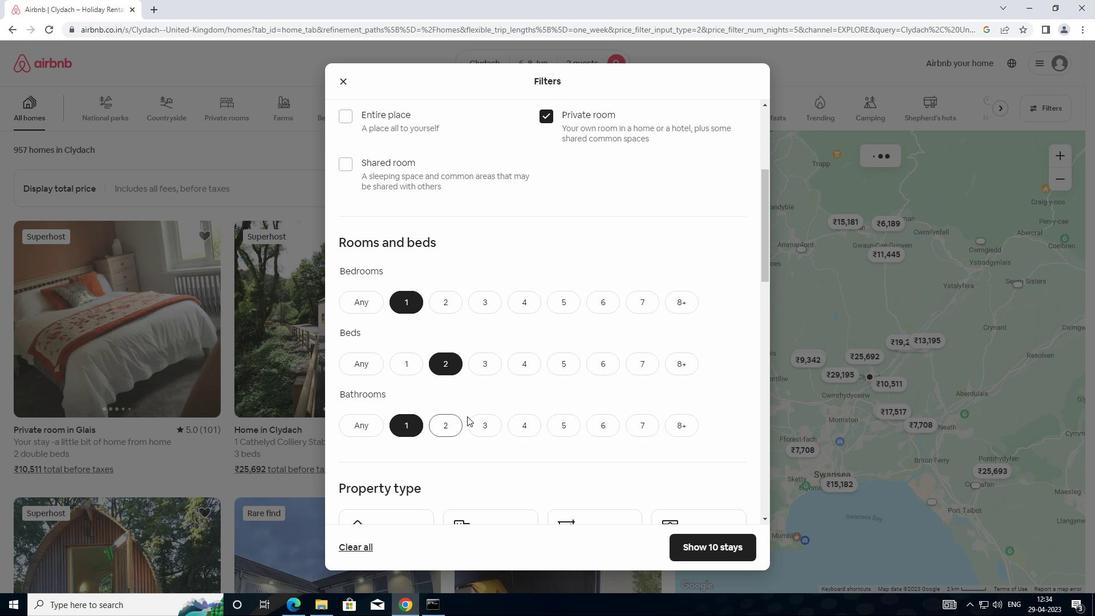 
Action: Mouse moved to (406, 390)
Screenshot: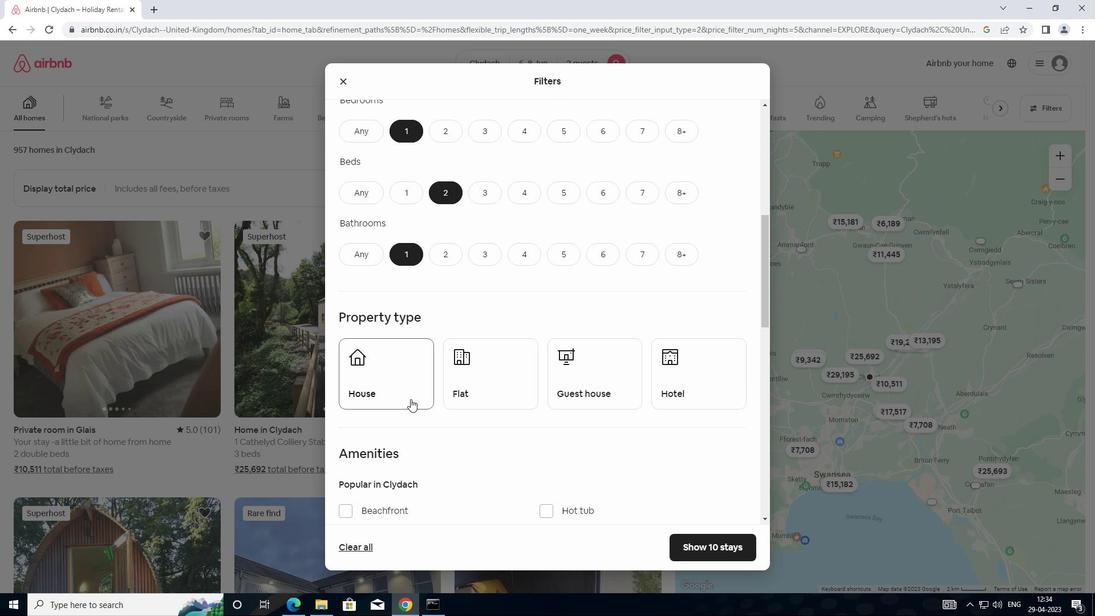 
Action: Mouse pressed left at (406, 390)
Screenshot: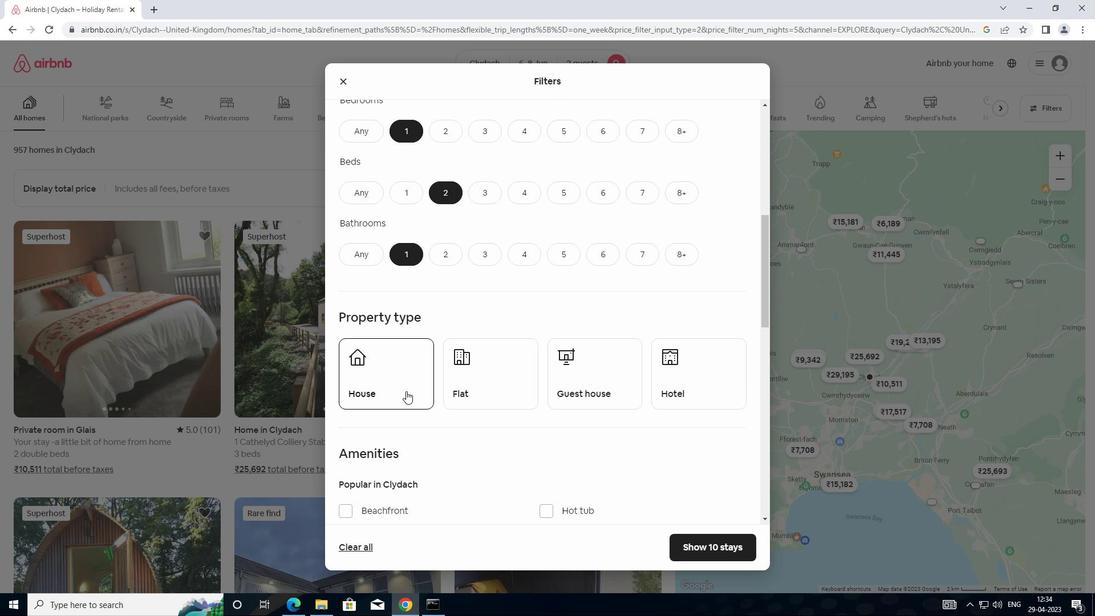 
Action: Mouse moved to (469, 393)
Screenshot: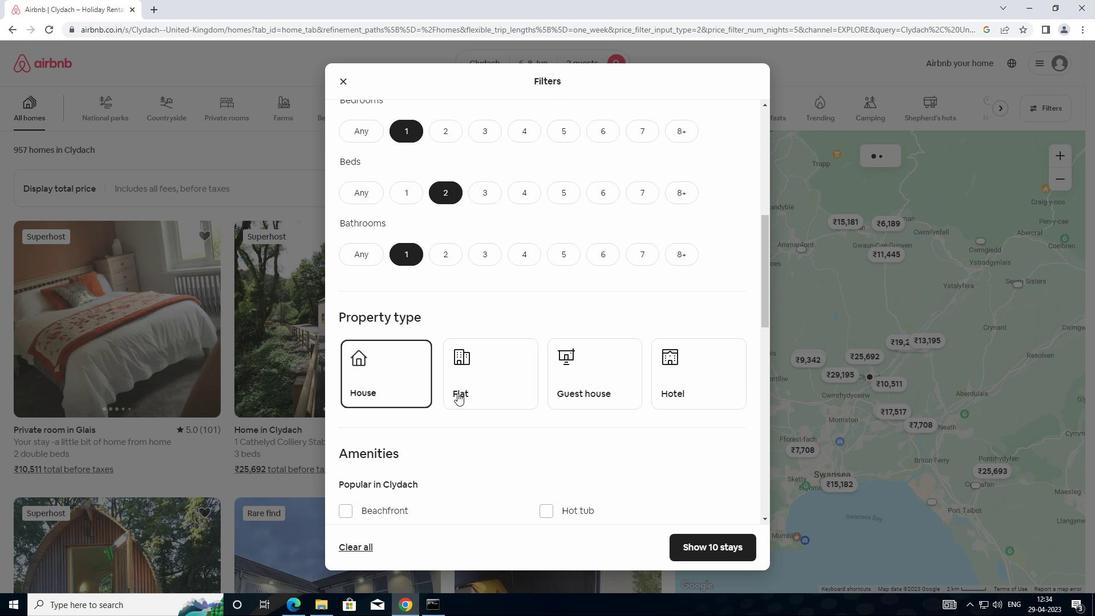 
Action: Mouse pressed left at (469, 393)
Screenshot: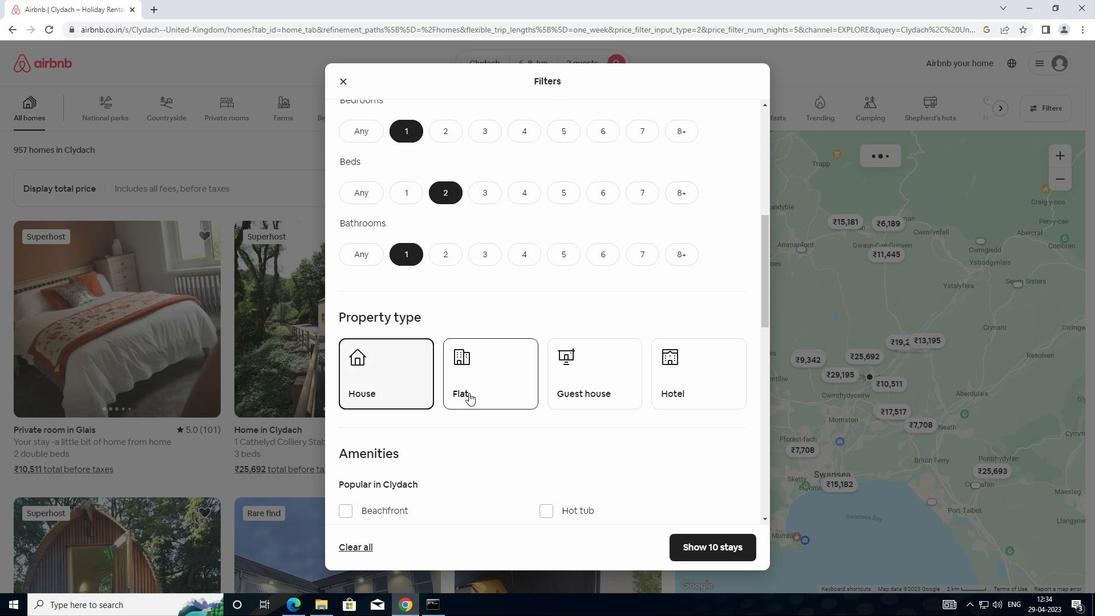 
Action: Mouse moved to (608, 377)
Screenshot: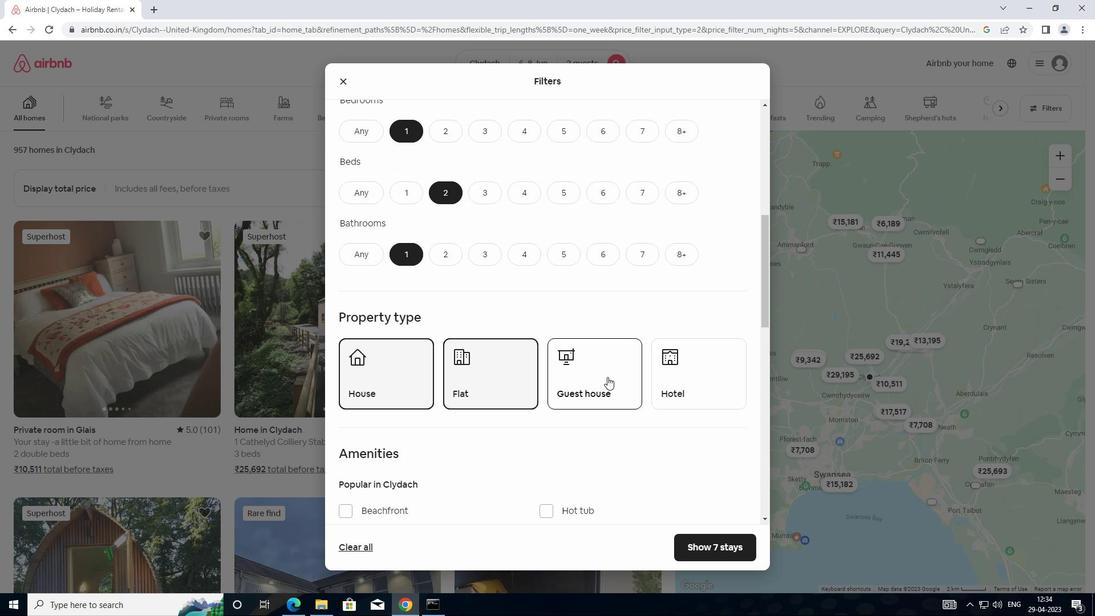 
Action: Mouse pressed left at (608, 377)
Screenshot: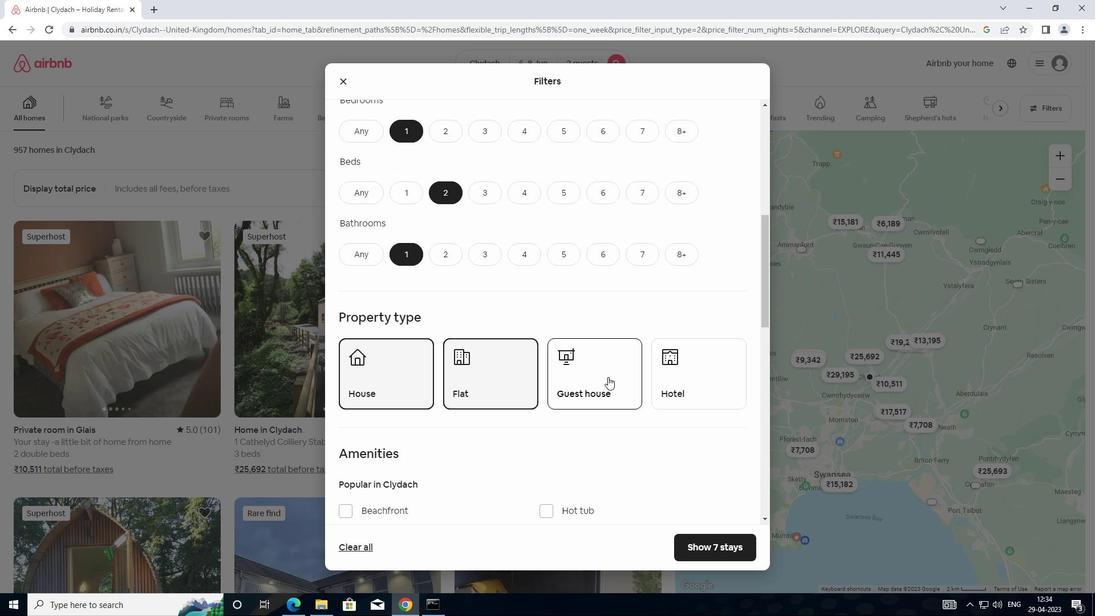 
Action: Mouse moved to (493, 398)
Screenshot: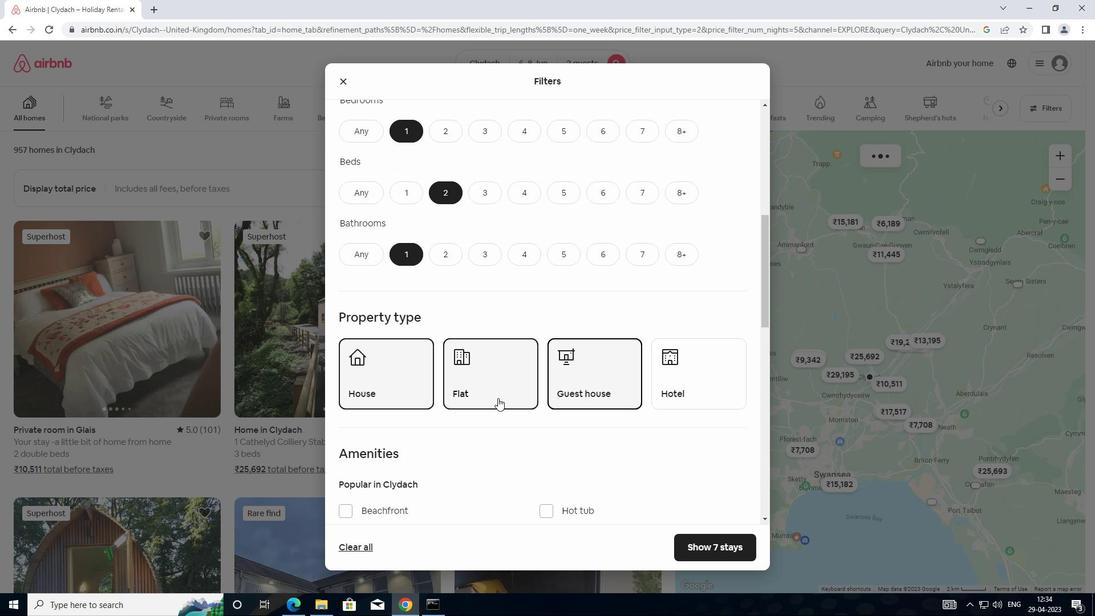 
Action: Mouse scrolled (493, 398) with delta (0, 0)
Screenshot: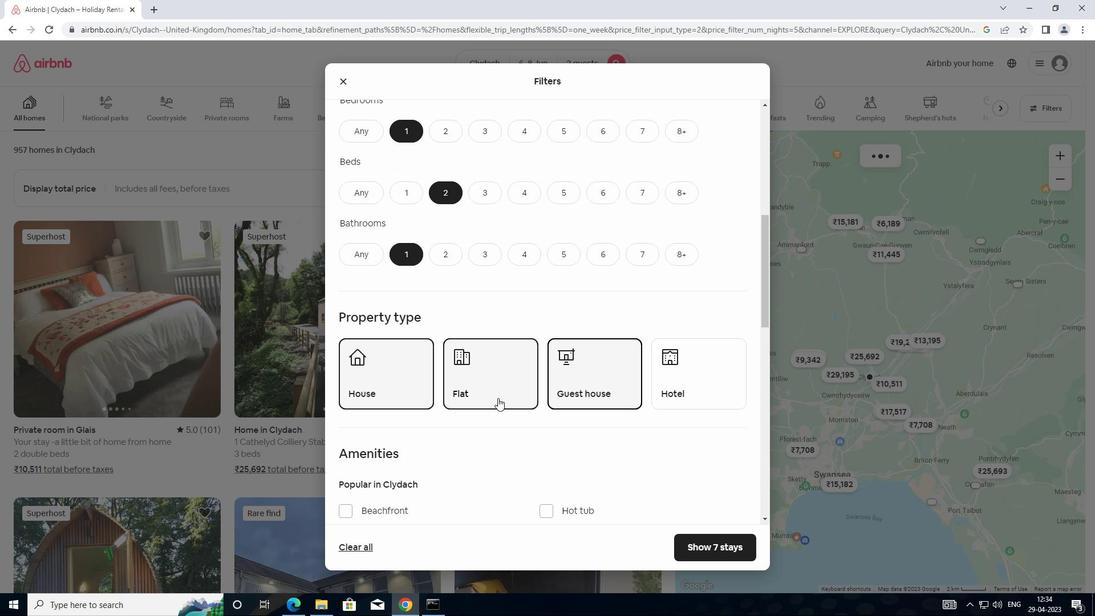 
Action: Mouse scrolled (493, 398) with delta (0, 0)
Screenshot: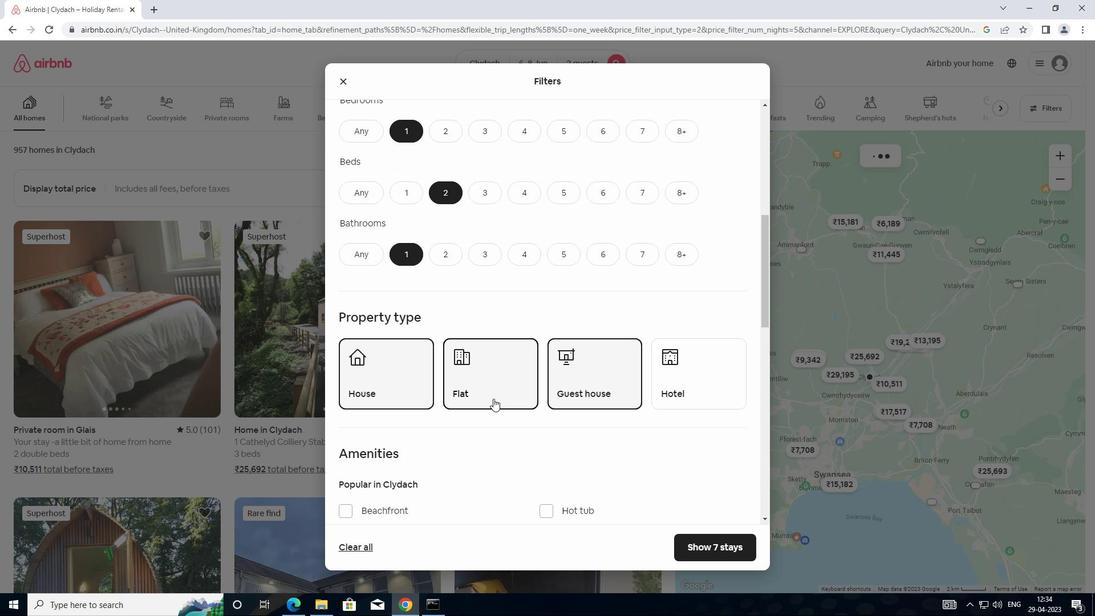 
Action: Mouse moved to (493, 398)
Screenshot: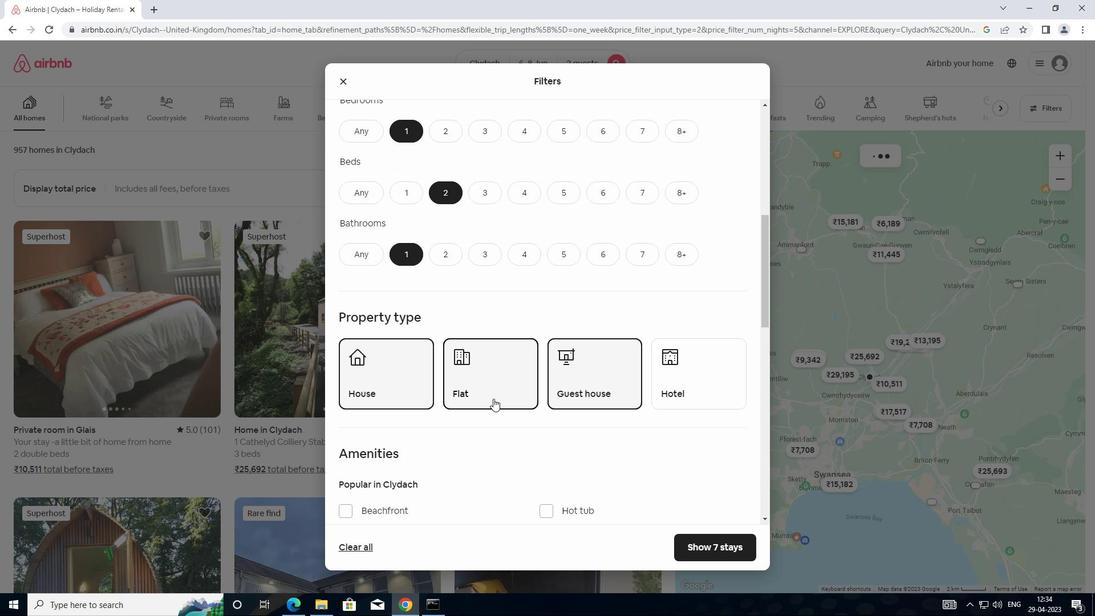 
Action: Mouse scrolled (493, 398) with delta (0, 0)
Screenshot: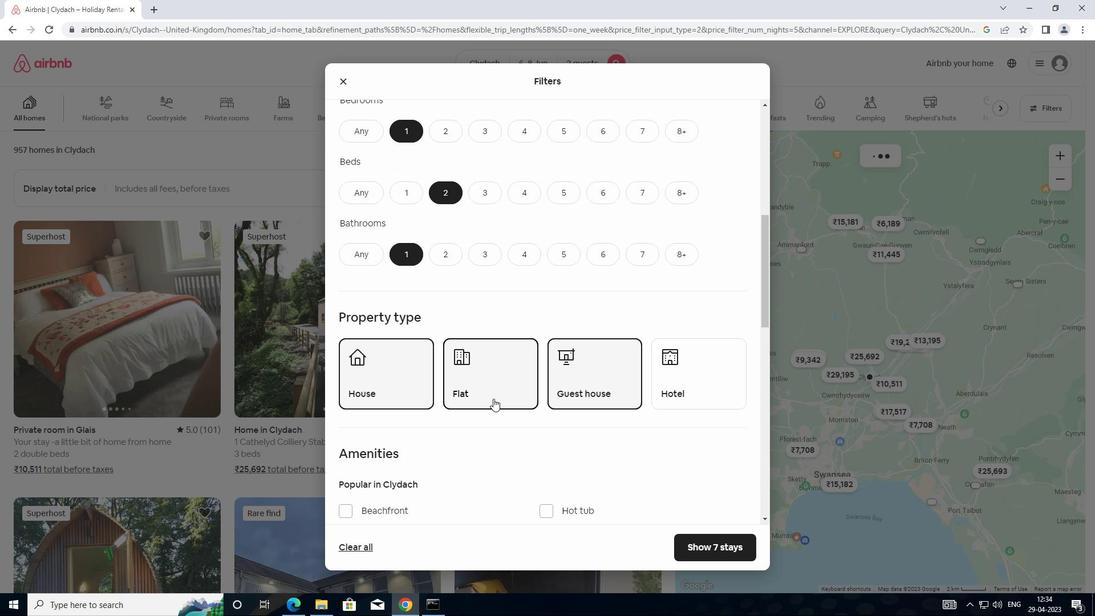 
Action: Mouse moved to (550, 365)
Screenshot: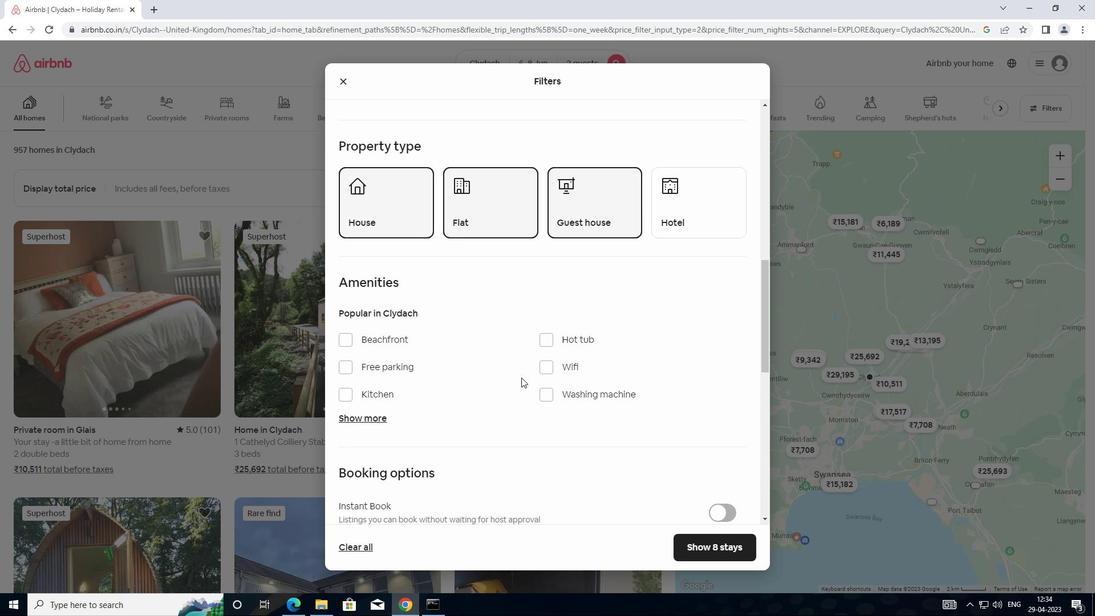 
Action: Mouse pressed left at (550, 365)
Screenshot: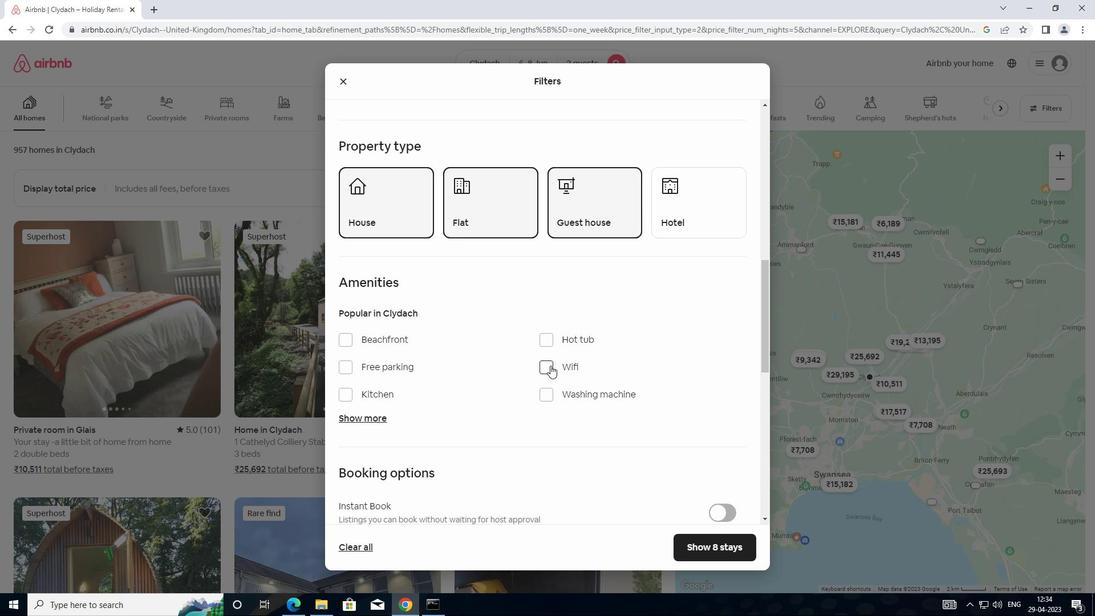 
Action: Mouse moved to (707, 407)
Screenshot: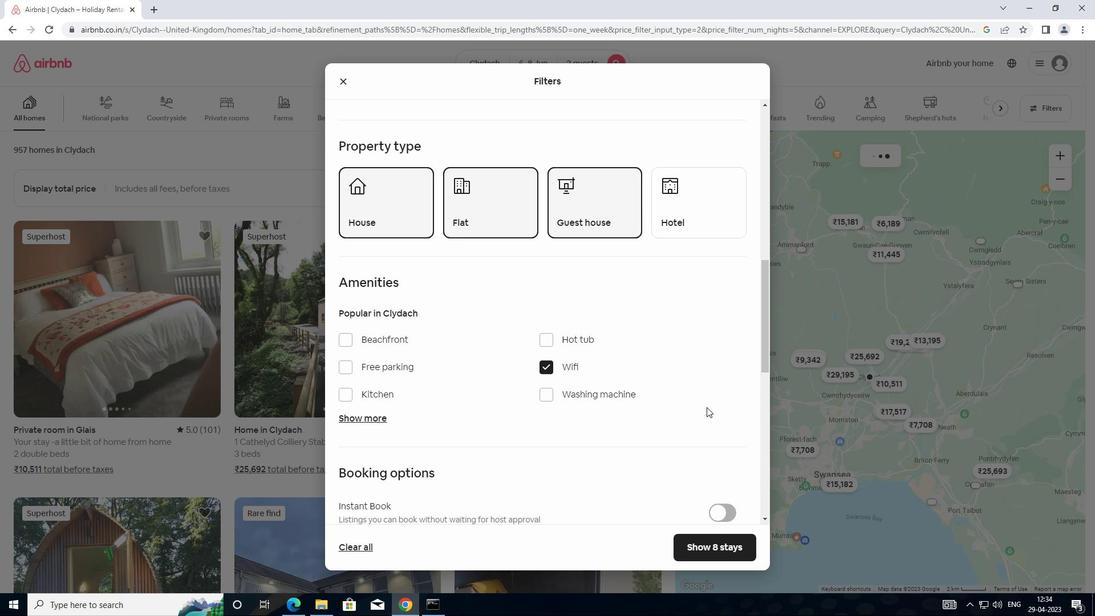 
Action: Mouse scrolled (707, 406) with delta (0, 0)
Screenshot: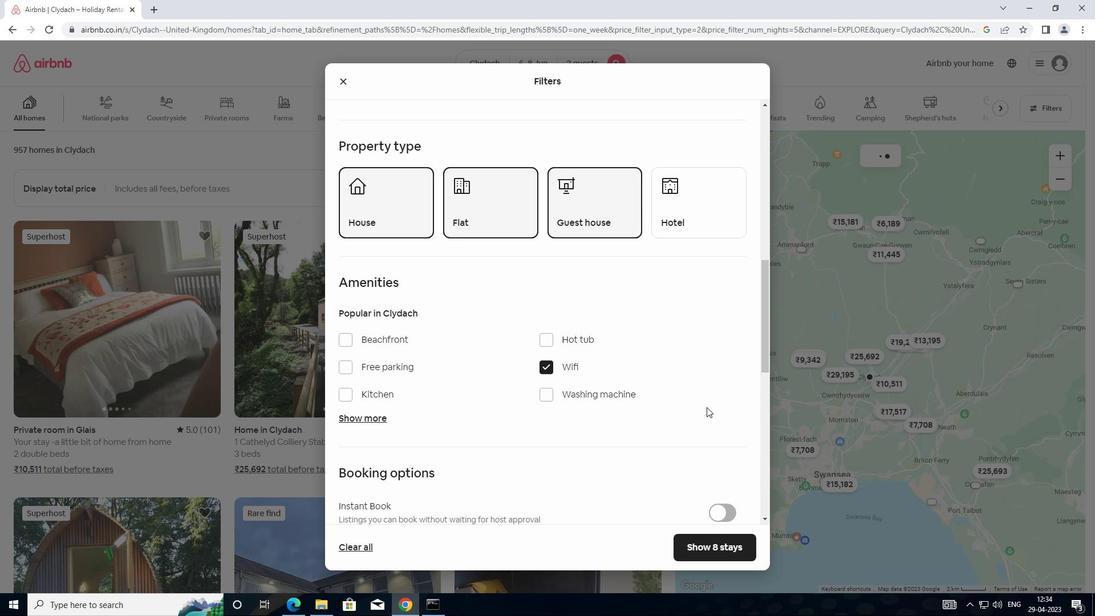 
Action: Mouse scrolled (707, 406) with delta (0, 0)
Screenshot: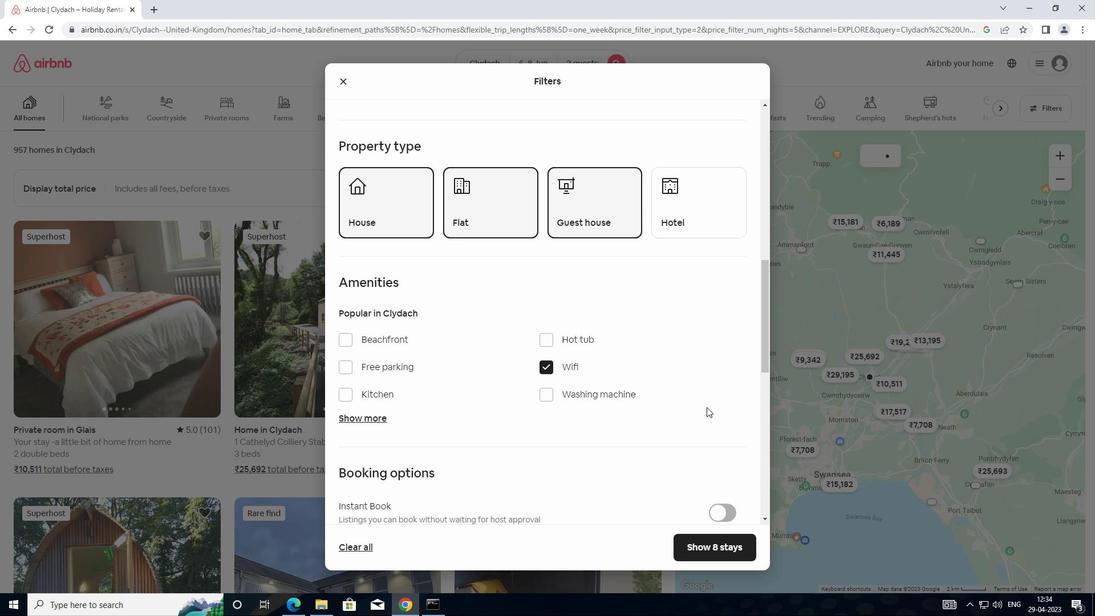 
Action: Mouse scrolled (707, 406) with delta (0, 0)
Screenshot: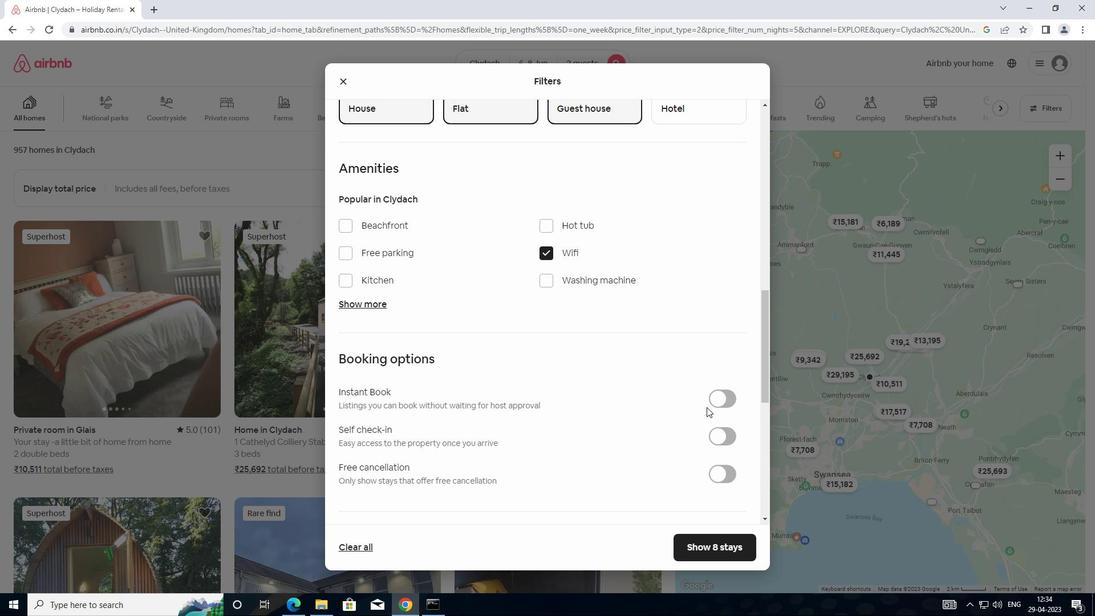 
Action: Mouse moved to (726, 381)
Screenshot: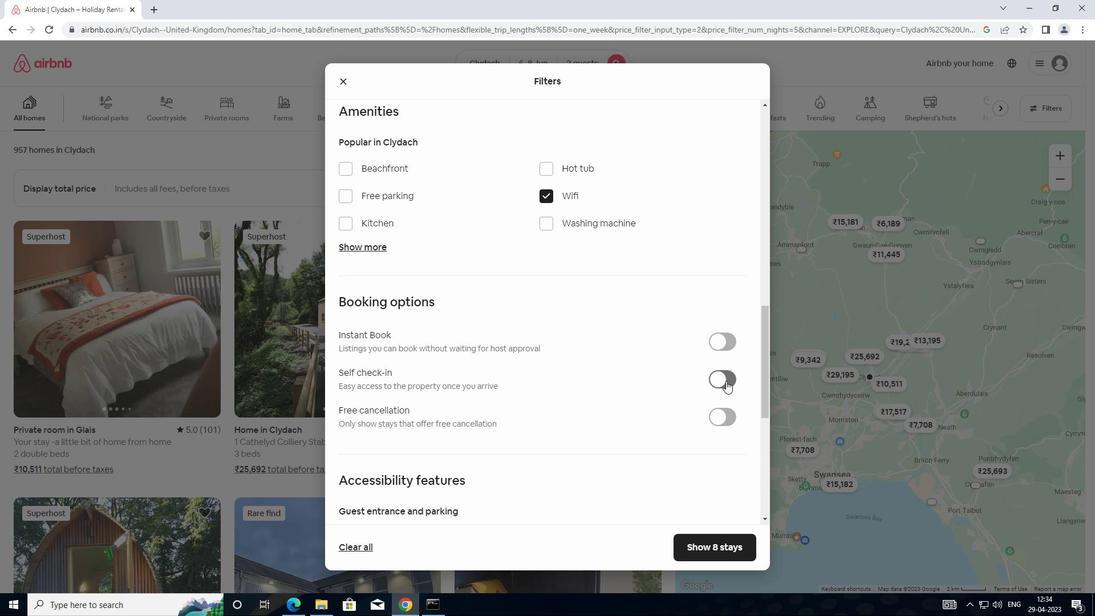 
Action: Mouse pressed left at (726, 381)
Screenshot: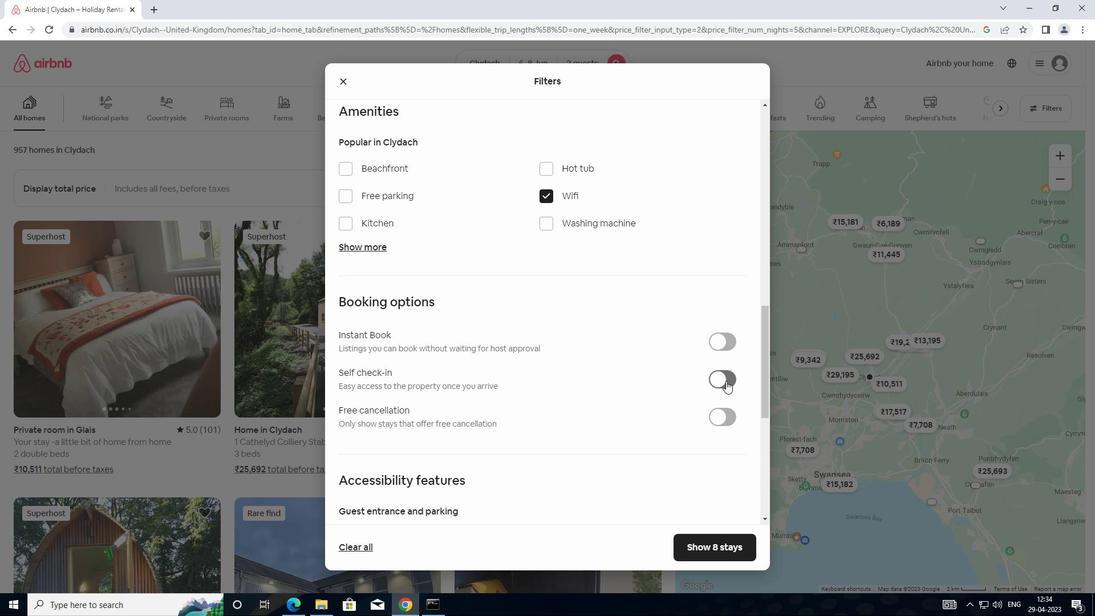 
Action: Mouse moved to (576, 441)
Screenshot: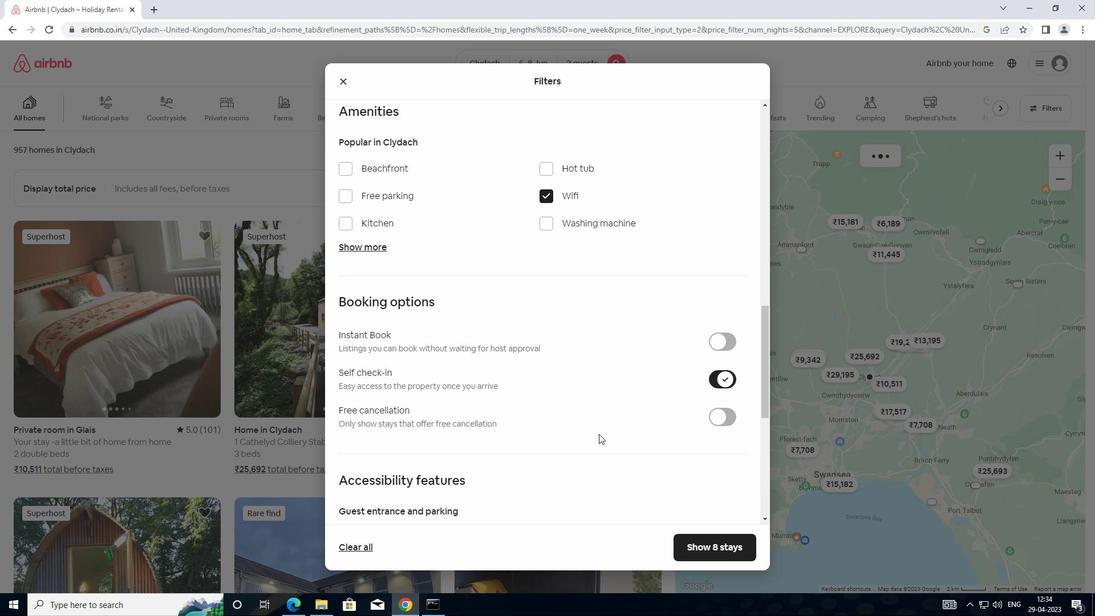 
Action: Mouse scrolled (576, 441) with delta (0, 0)
Screenshot: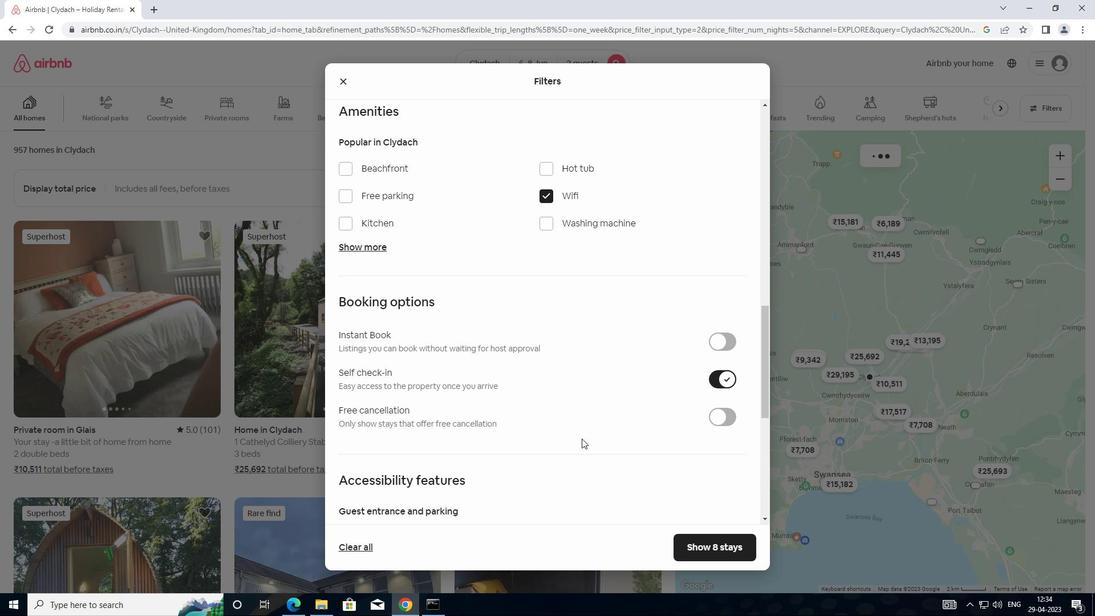 
Action: Mouse scrolled (576, 441) with delta (0, 0)
Screenshot: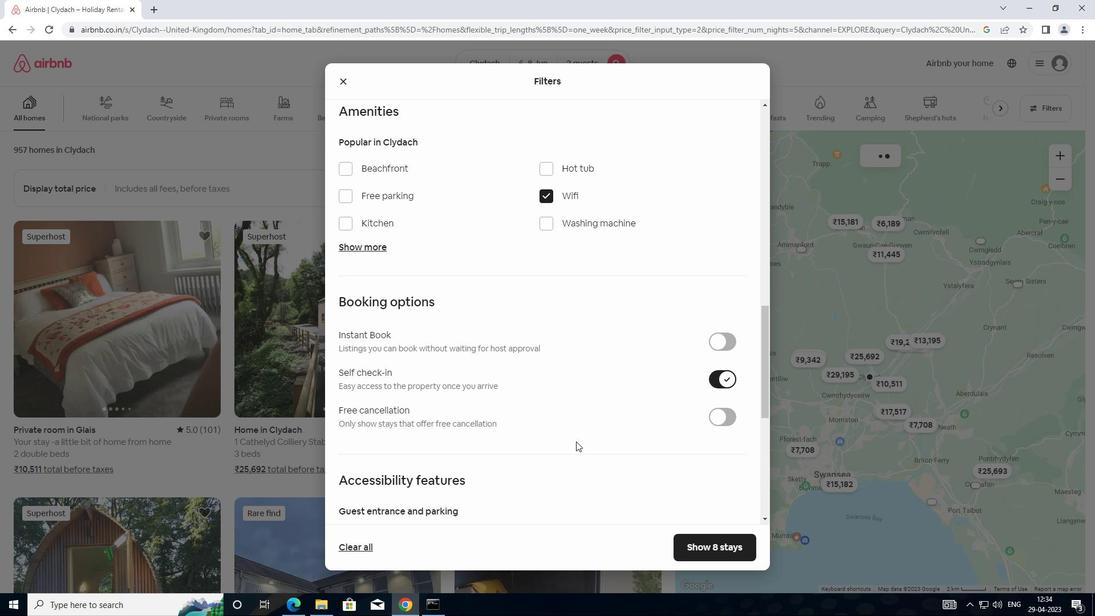 
Action: Mouse scrolled (576, 441) with delta (0, 0)
Screenshot: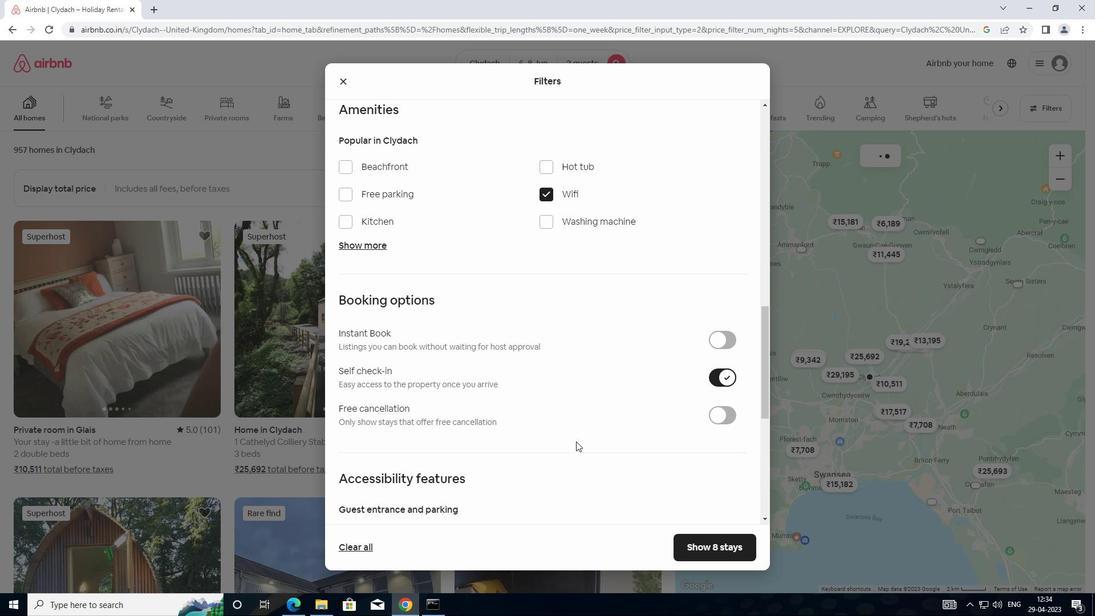 
Action: Mouse moved to (576, 439)
Screenshot: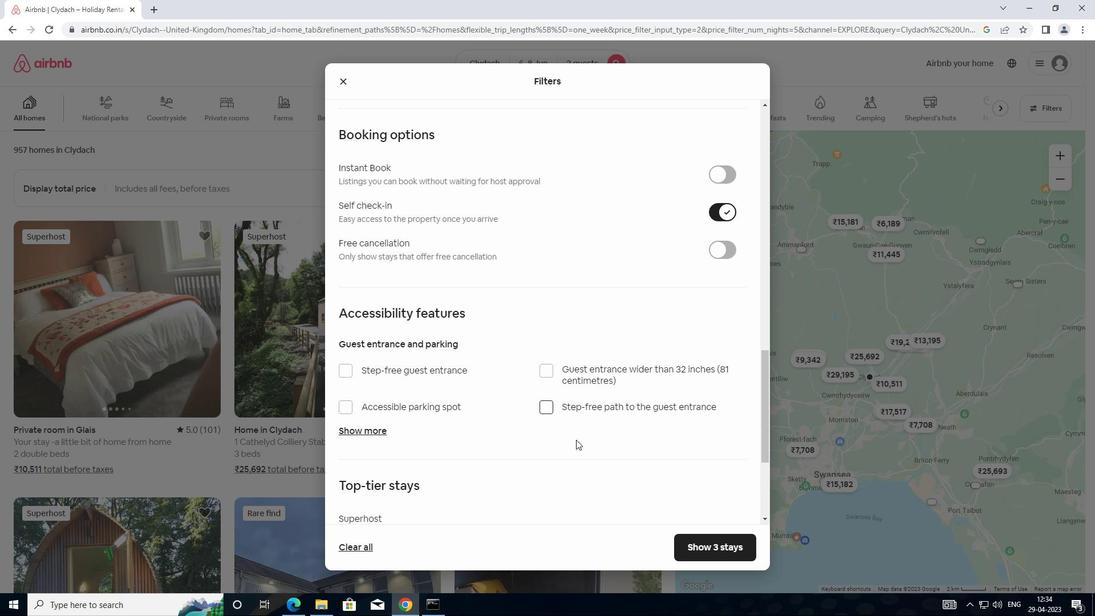
Action: Mouse scrolled (576, 438) with delta (0, 0)
Screenshot: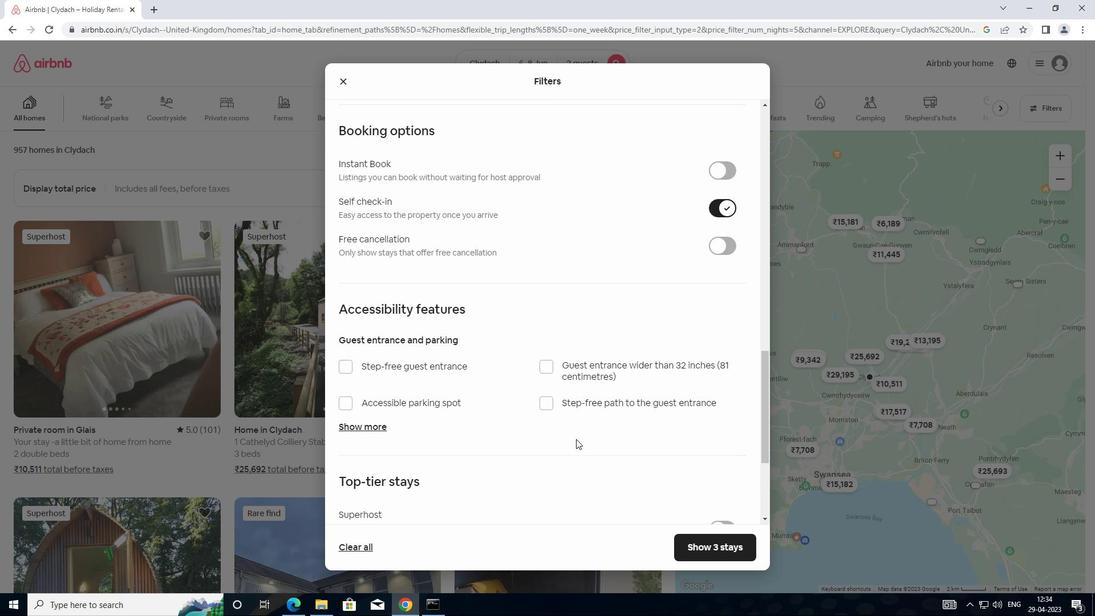 
Action: Mouse moved to (489, 429)
Screenshot: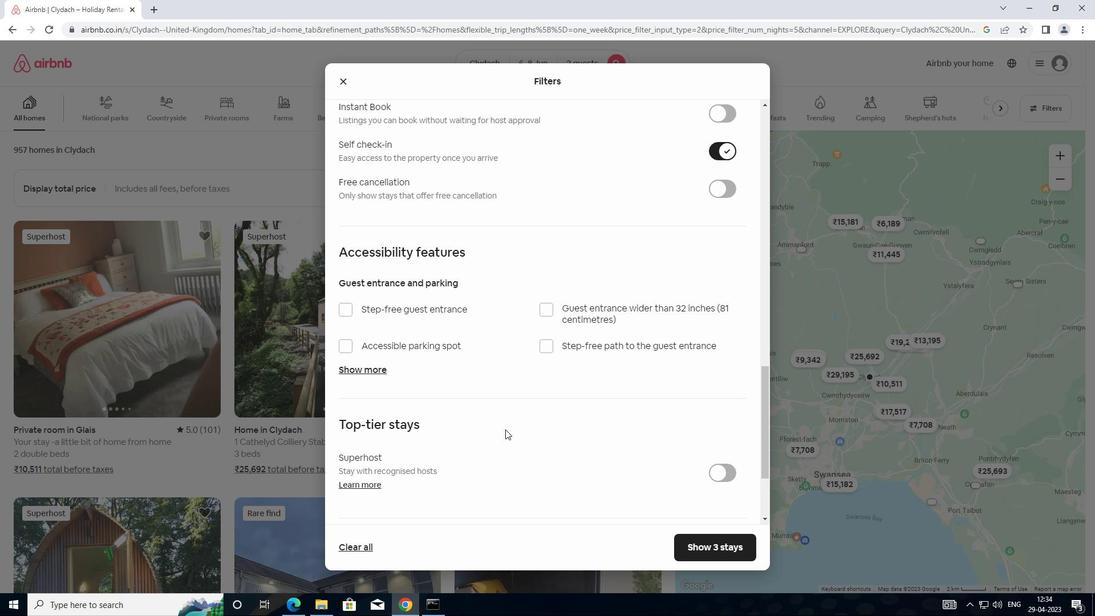 
Action: Mouse scrolled (489, 429) with delta (0, 0)
Screenshot: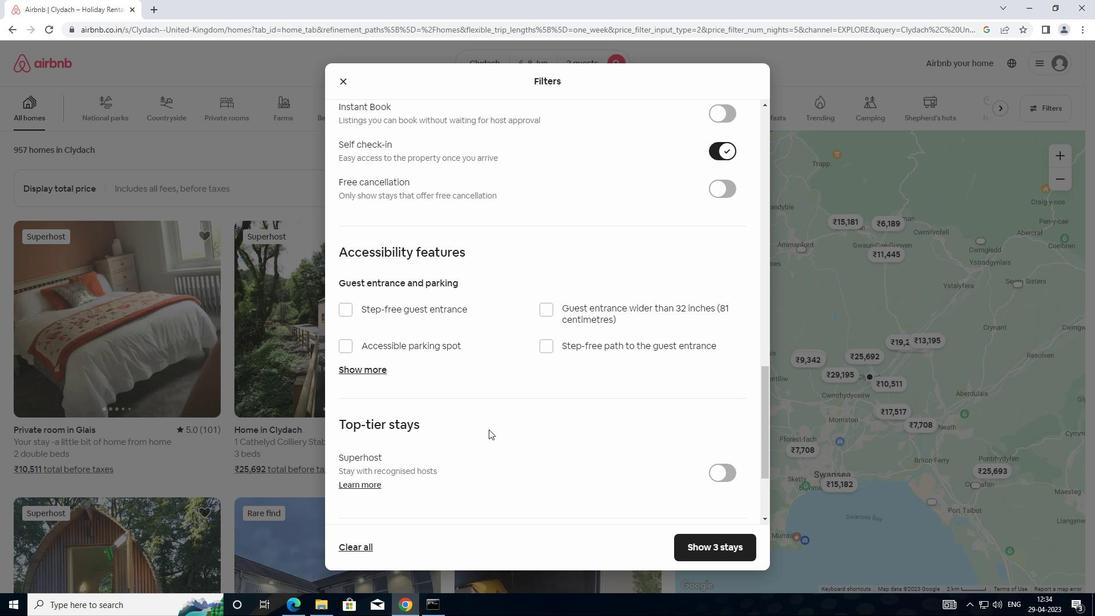 
Action: Mouse scrolled (489, 429) with delta (0, 0)
Screenshot: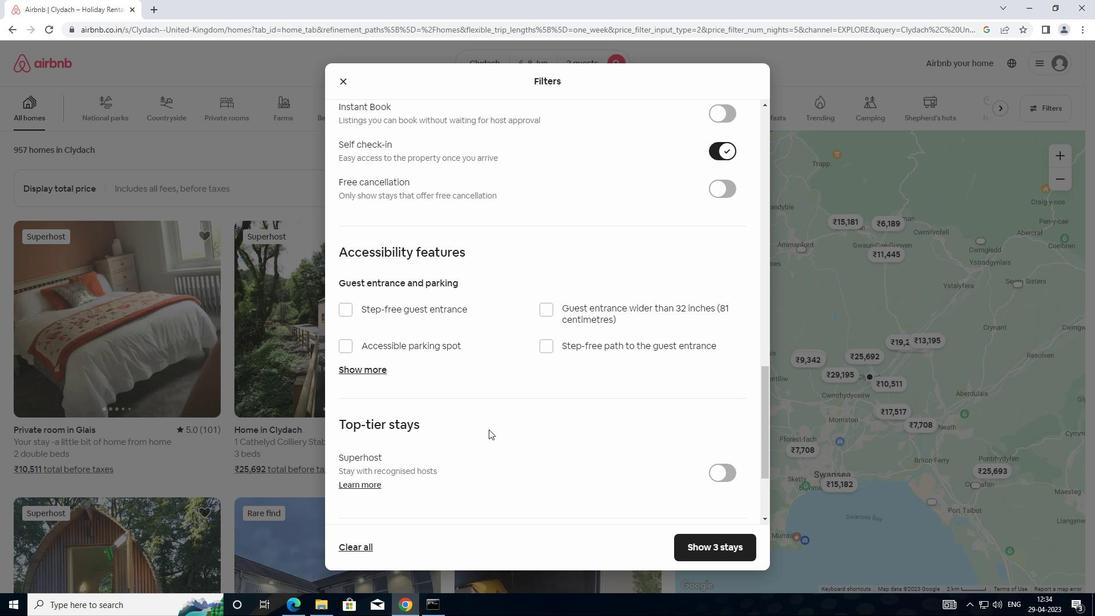 
Action: Mouse scrolled (489, 429) with delta (0, 0)
Screenshot: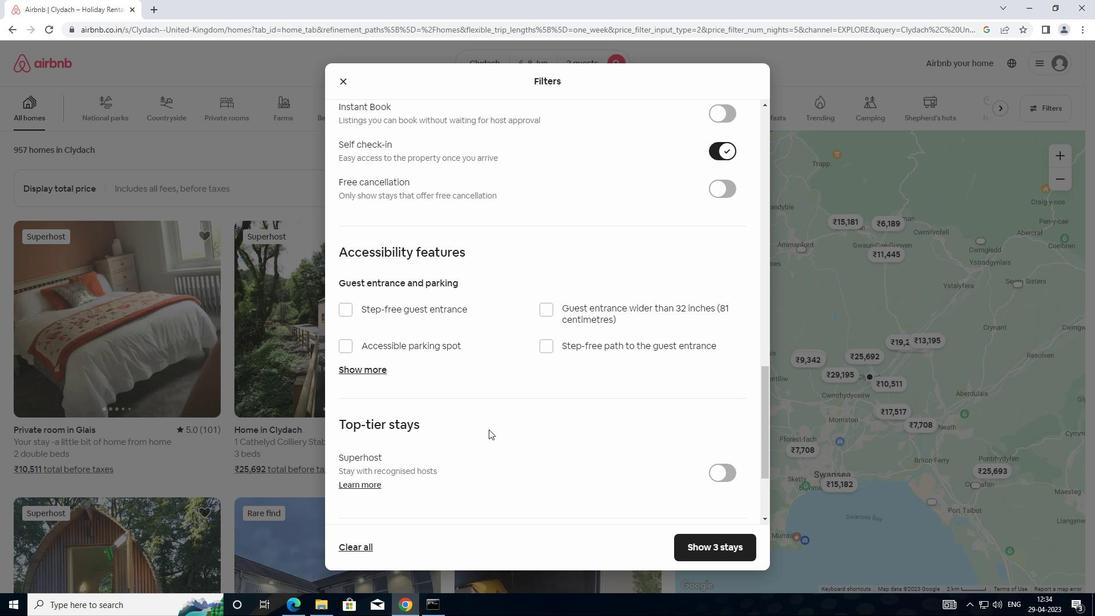 
Action: Mouse scrolled (489, 429) with delta (0, 0)
Screenshot: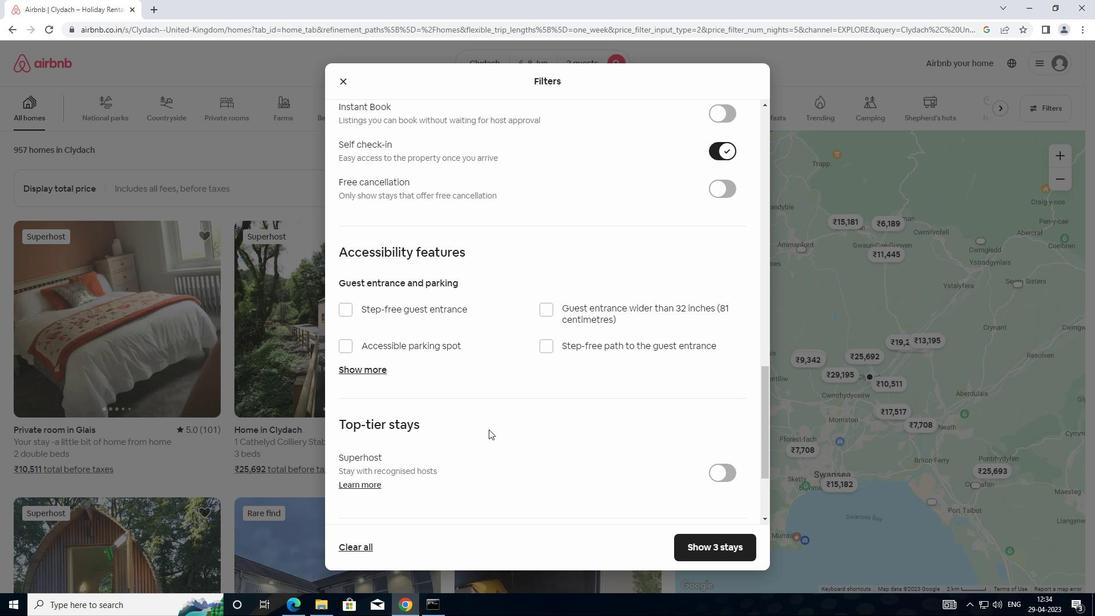 
Action: Mouse moved to (348, 449)
Screenshot: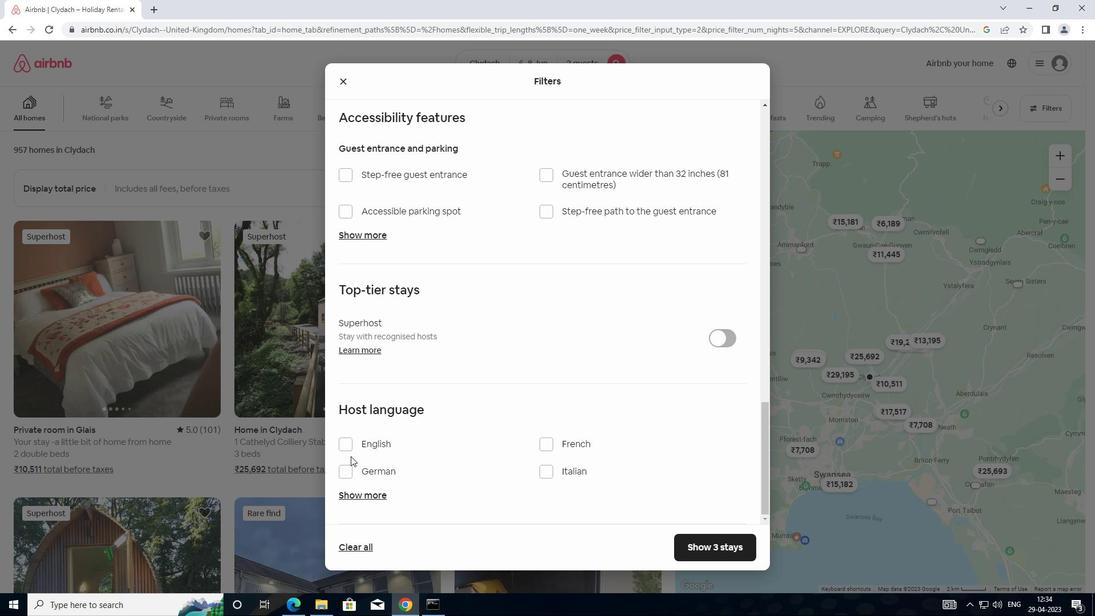 
Action: Mouse pressed left at (348, 449)
Screenshot: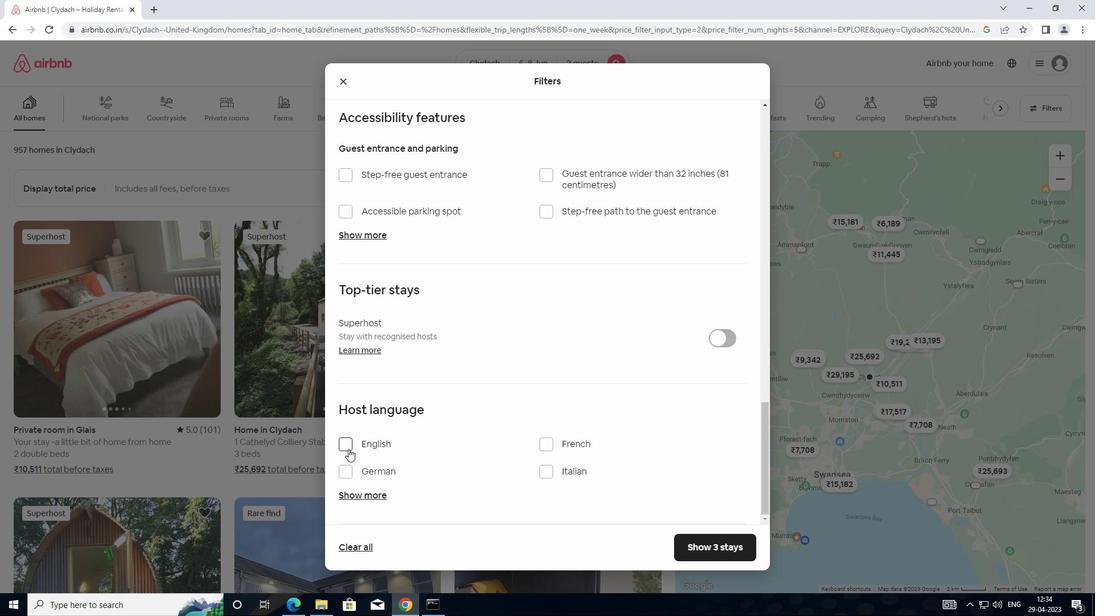 
Action: Mouse moved to (706, 544)
Screenshot: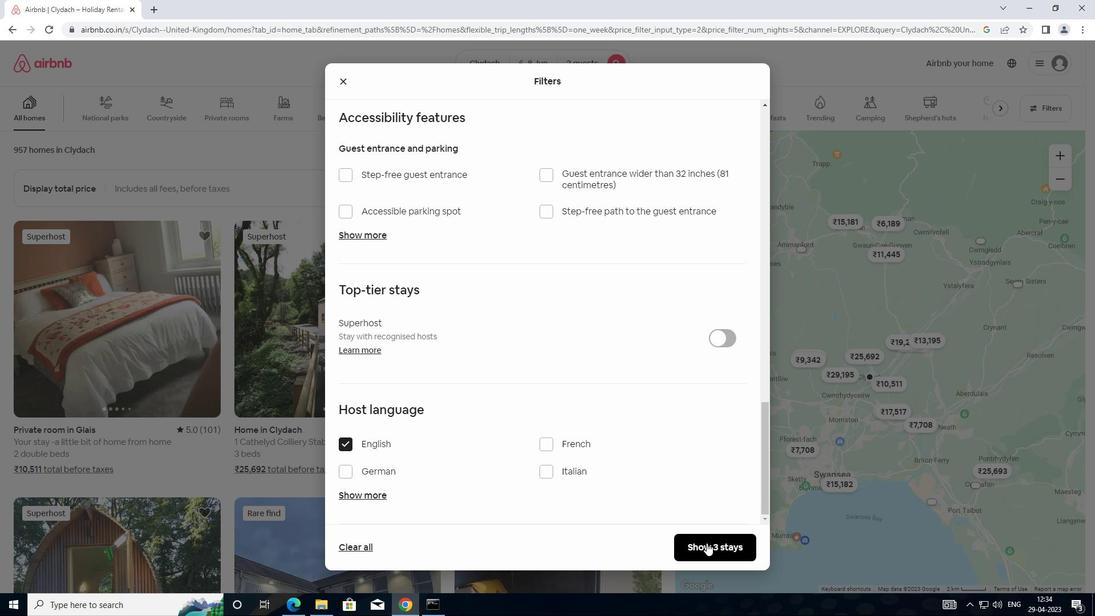 
Action: Mouse pressed left at (706, 544)
Screenshot: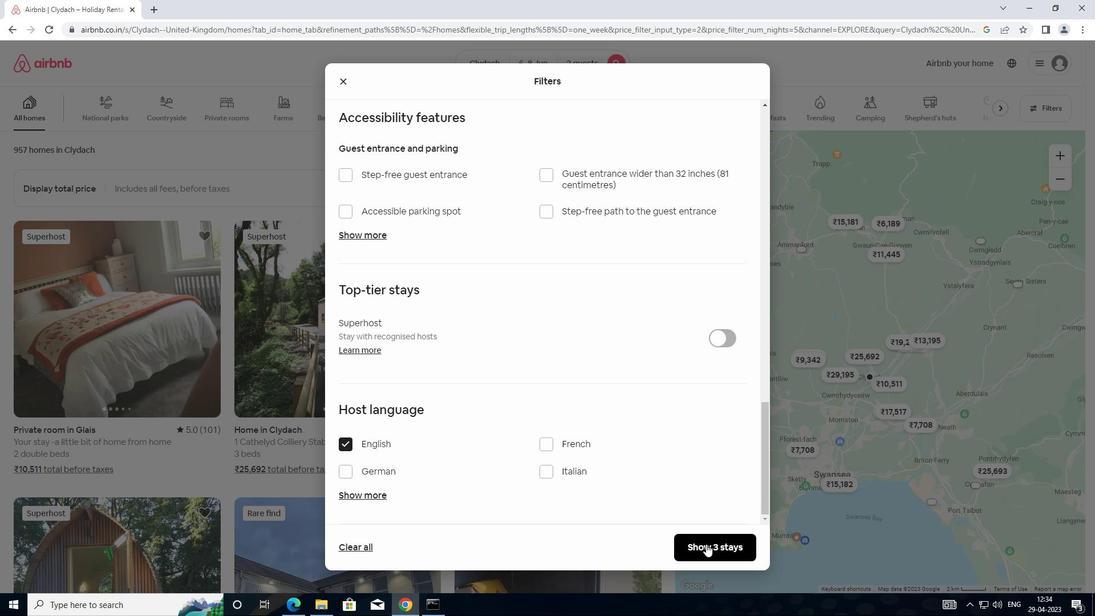
Action: Mouse moved to (688, 538)
Screenshot: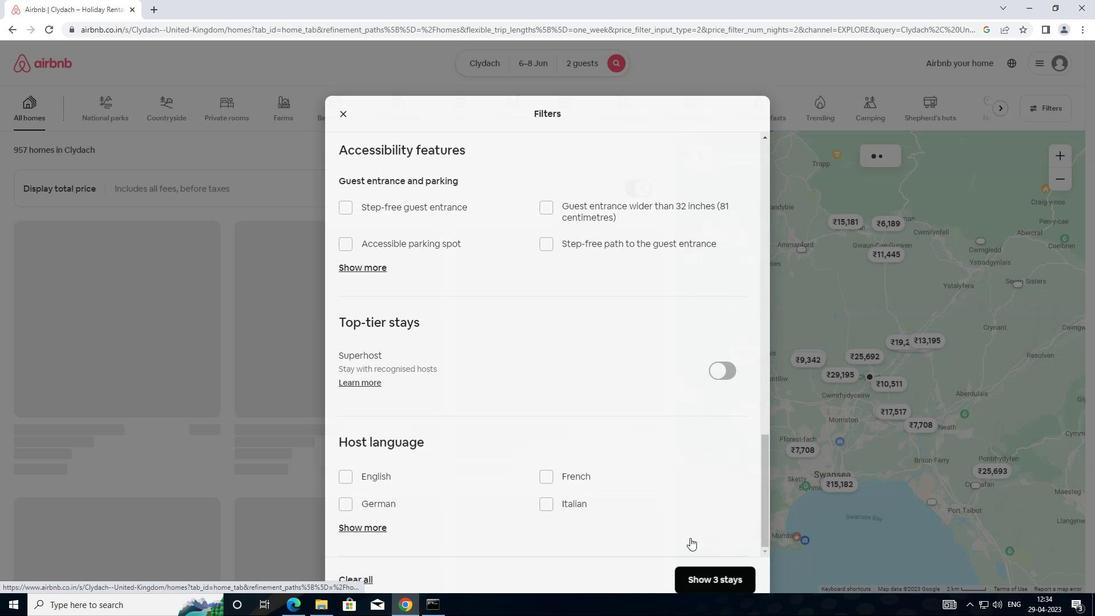 
